 Task: Add an event with the title Third Training Session: Team Collaboration, date ''2023/11/12'', time 14:00and add a description: The PIP Discussion will be conducted in a respectful and confidential manner, ensuring that the employee feels heard and valued. The ultimate goal is to create a supportive environment that encourages growth, self-improvement, and the attainment of desired performance levels.Mark the tasks as Completed , logged in from the account softage.4@softage.netand send the event invitation to softage.7@softage.net and softage.8@softage.net. Set a reminder for the event Weekly on Sunday
Action: Mouse moved to (92, 125)
Screenshot: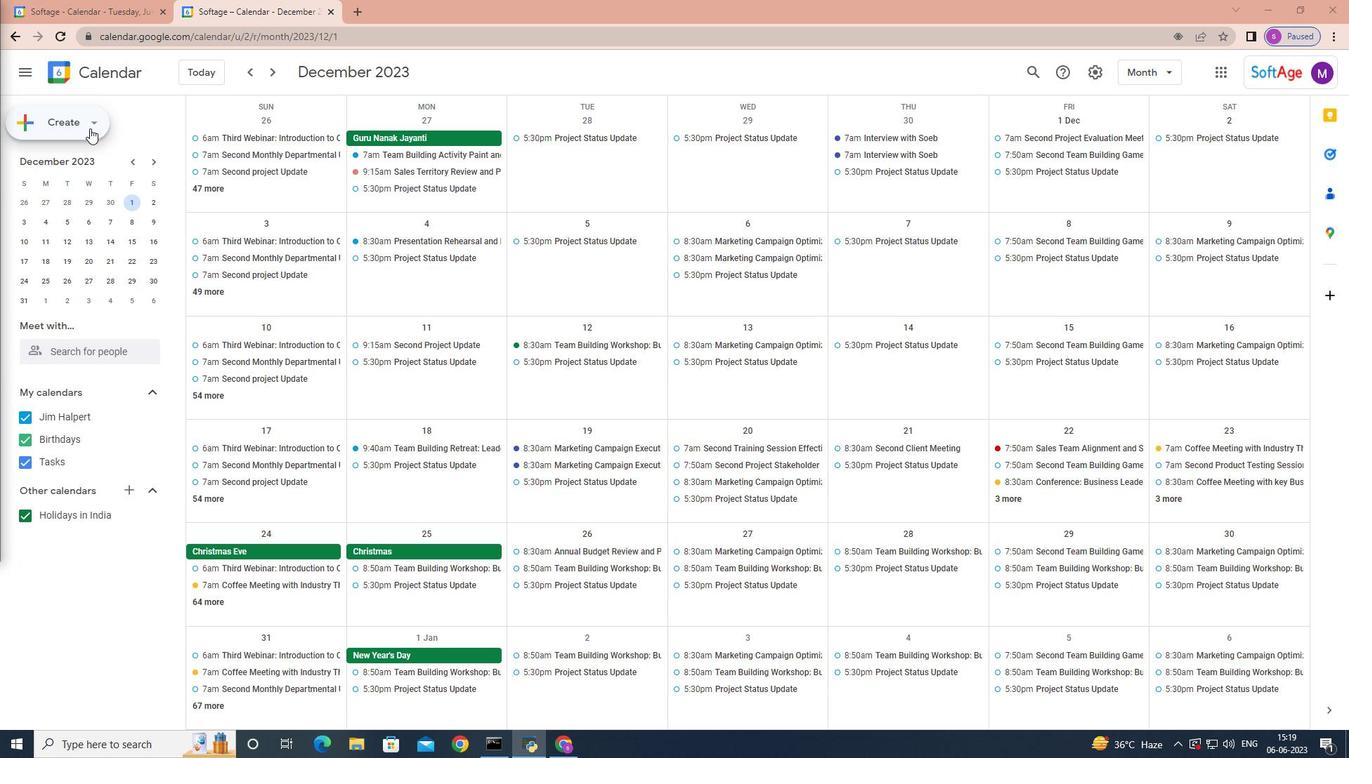 
Action: Mouse pressed left at (92, 125)
Screenshot: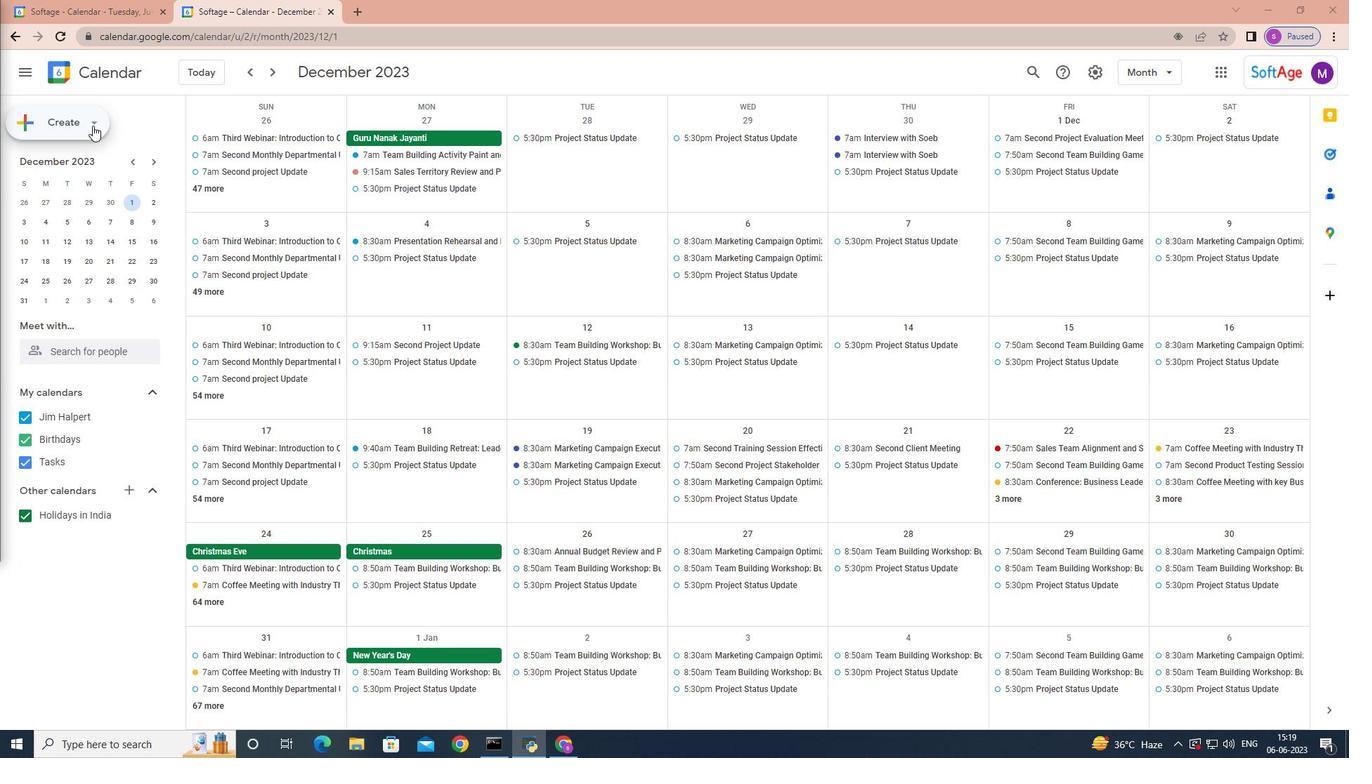 
Action: Mouse moved to (94, 155)
Screenshot: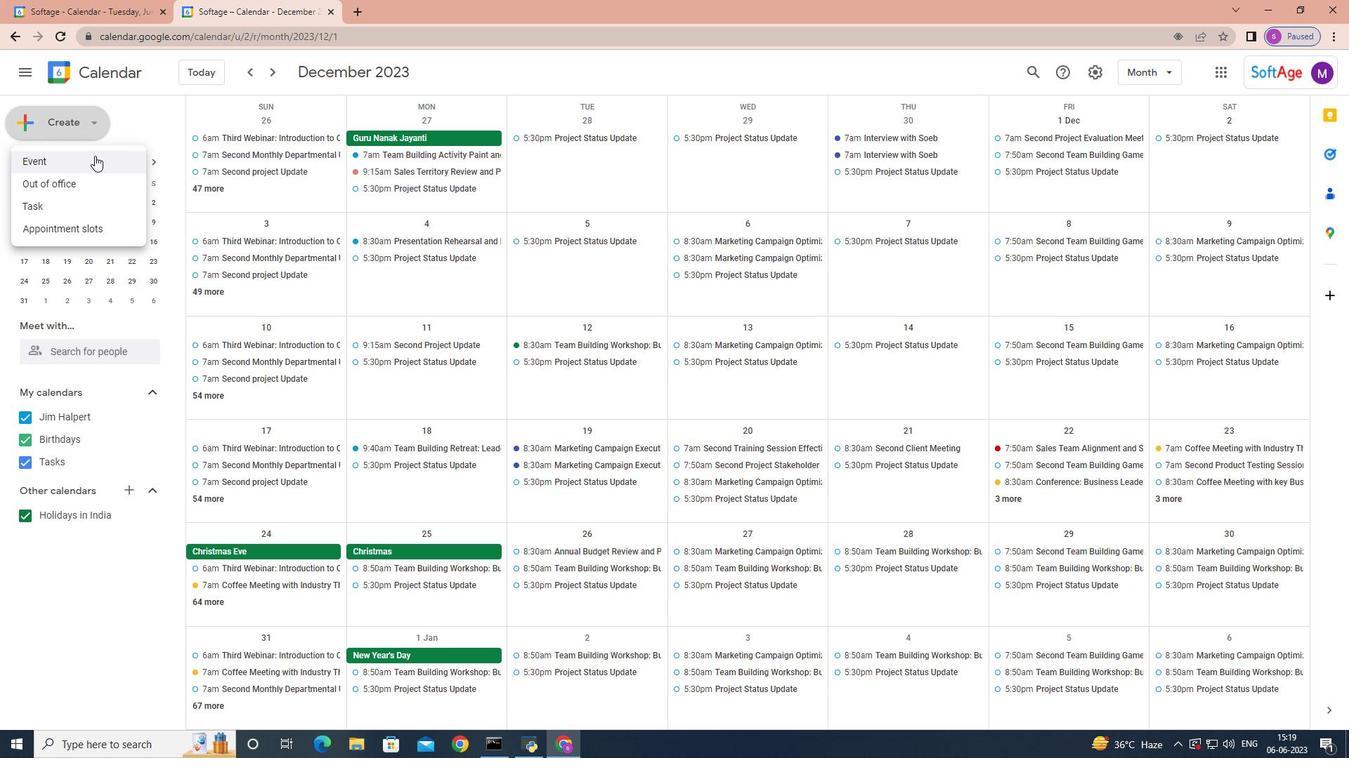 
Action: Mouse pressed left at (94, 155)
Screenshot: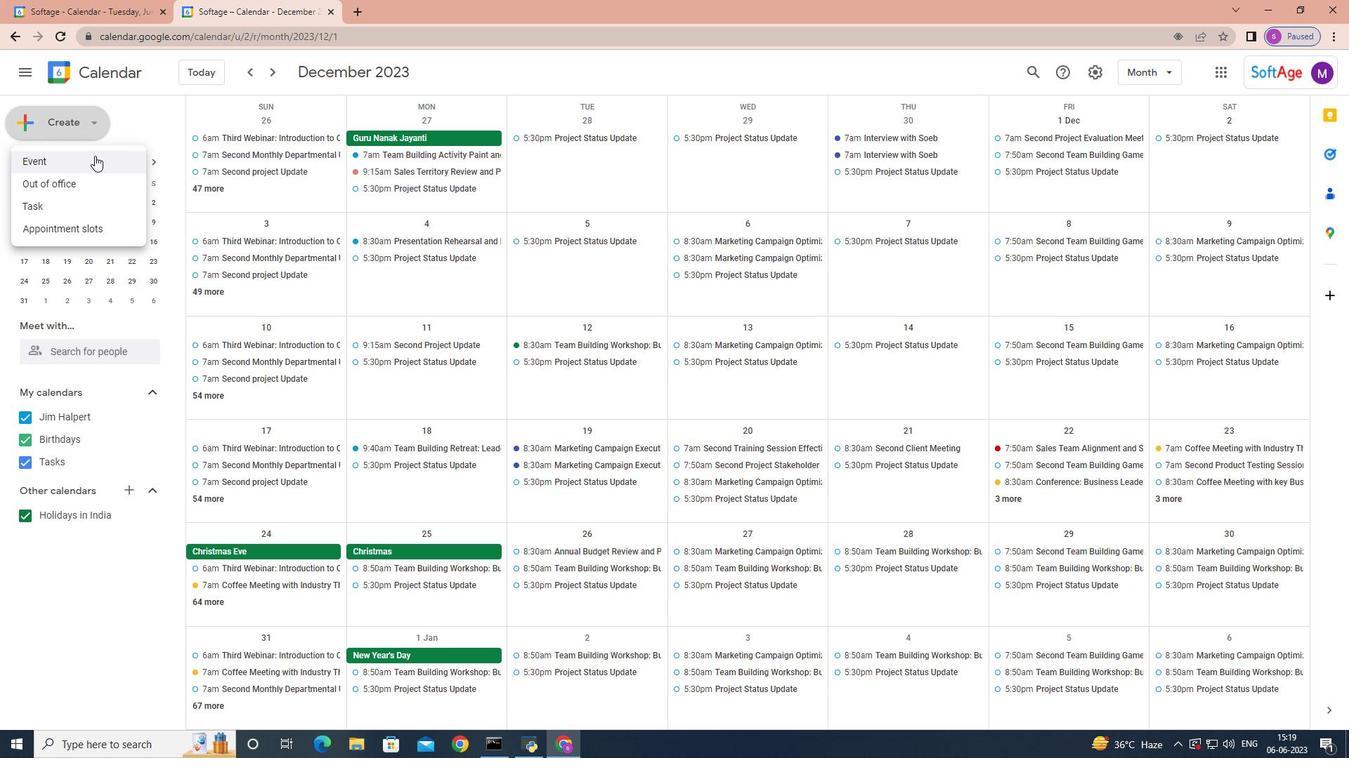 
Action: Mouse moved to (864, 474)
Screenshot: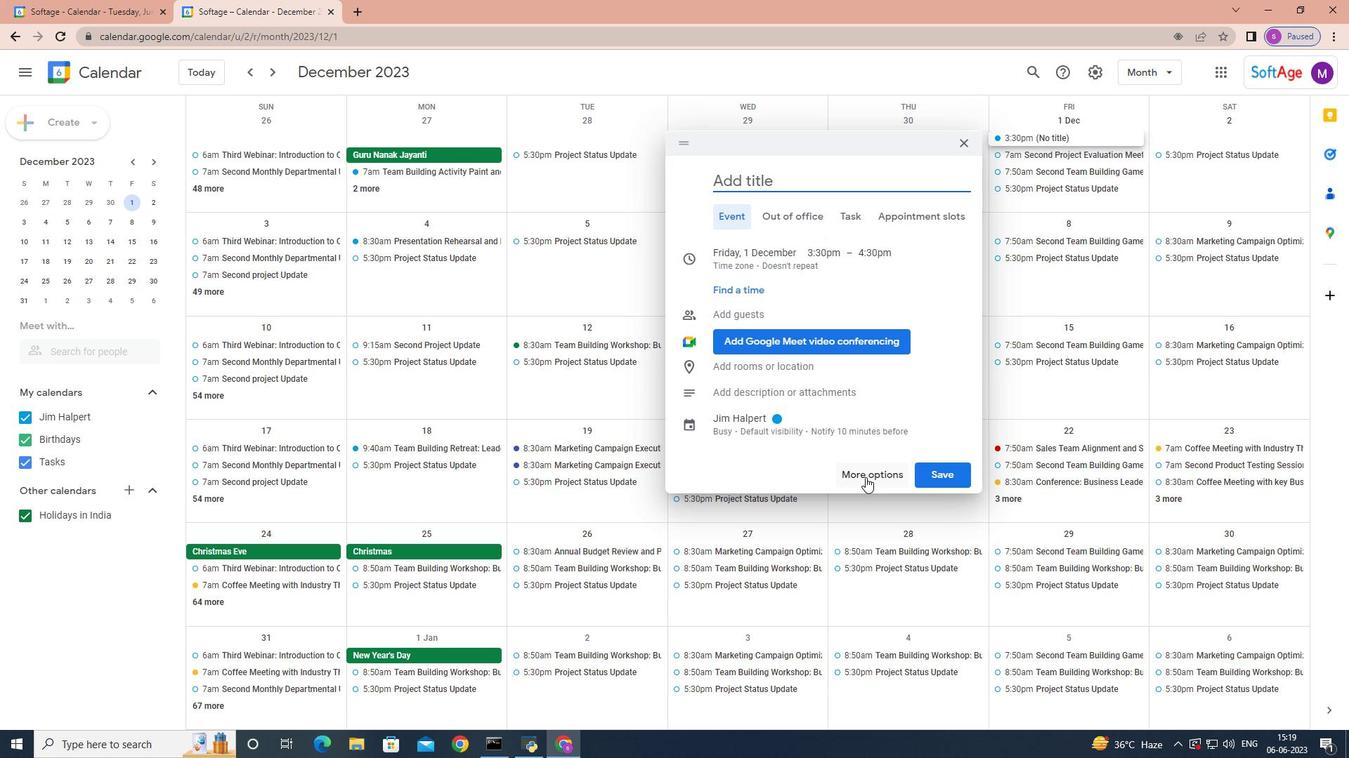 
Action: Mouse pressed left at (864, 474)
Screenshot: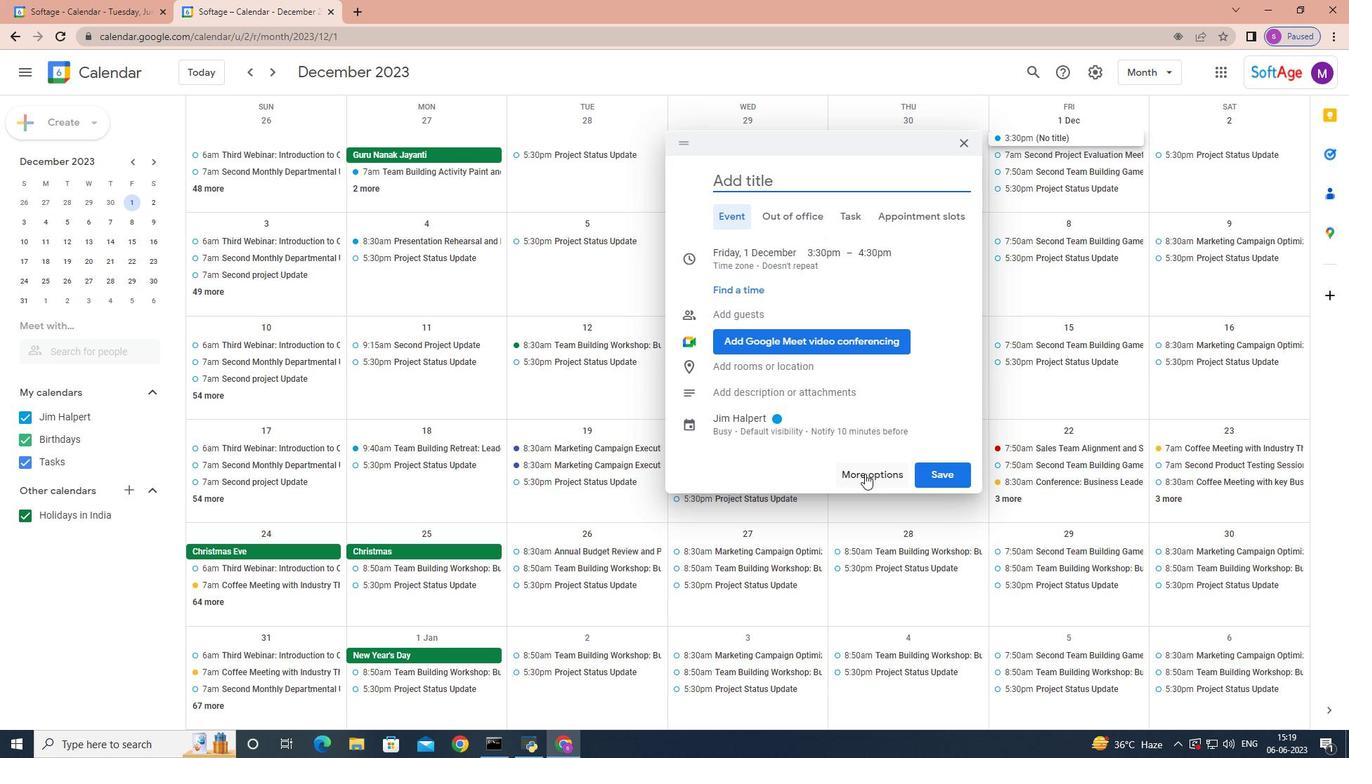 
Action: Mouse moved to (771, 446)
Screenshot: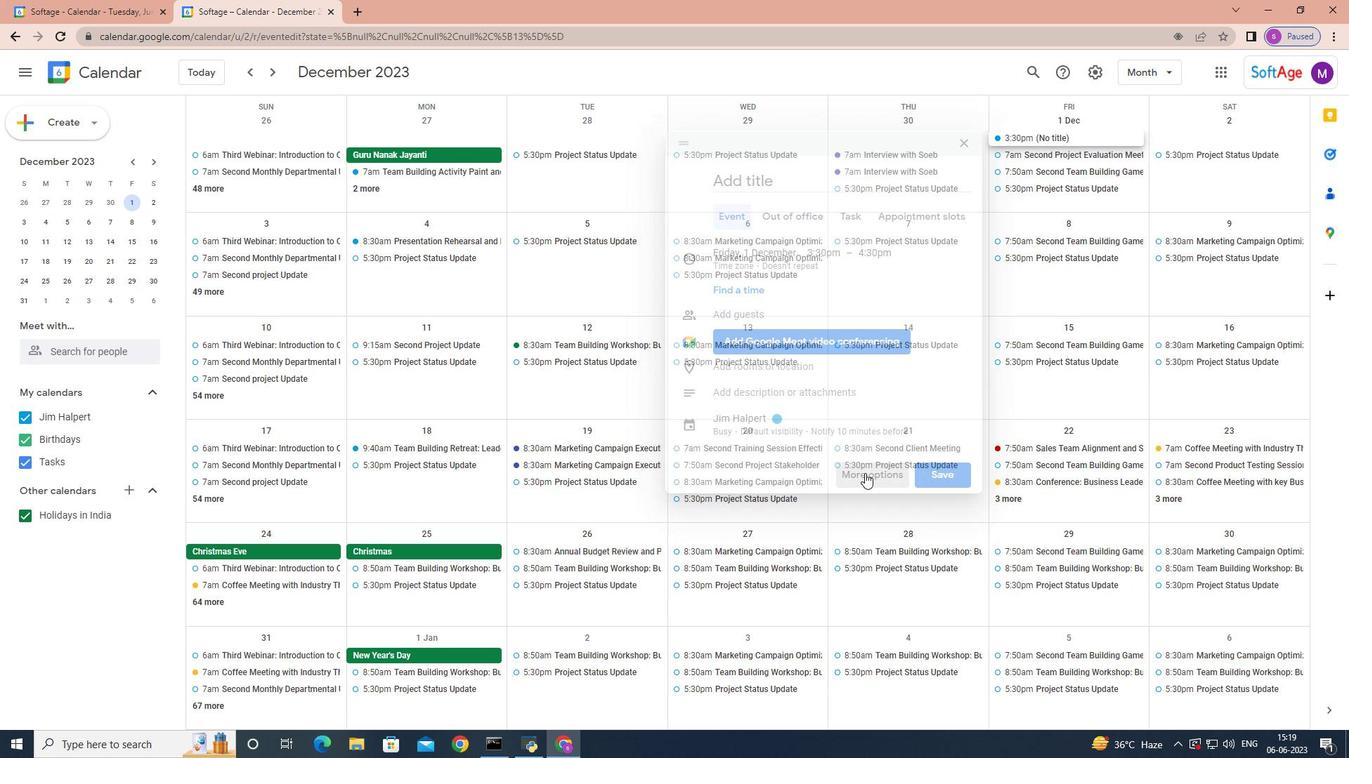 
Action: Key pressed <Key.shift>Third<Key.space><Key.shift>Training<Key.space><Key.shift>Session<Key.shift><Key.shift><Key.shift><Key.shift><Key.shift><Key.shift><Key.shift><Key.shift><Key.shift>:<Key.space><Key.shift>Team<Key.space><Key.shift>Collaboration
Screenshot: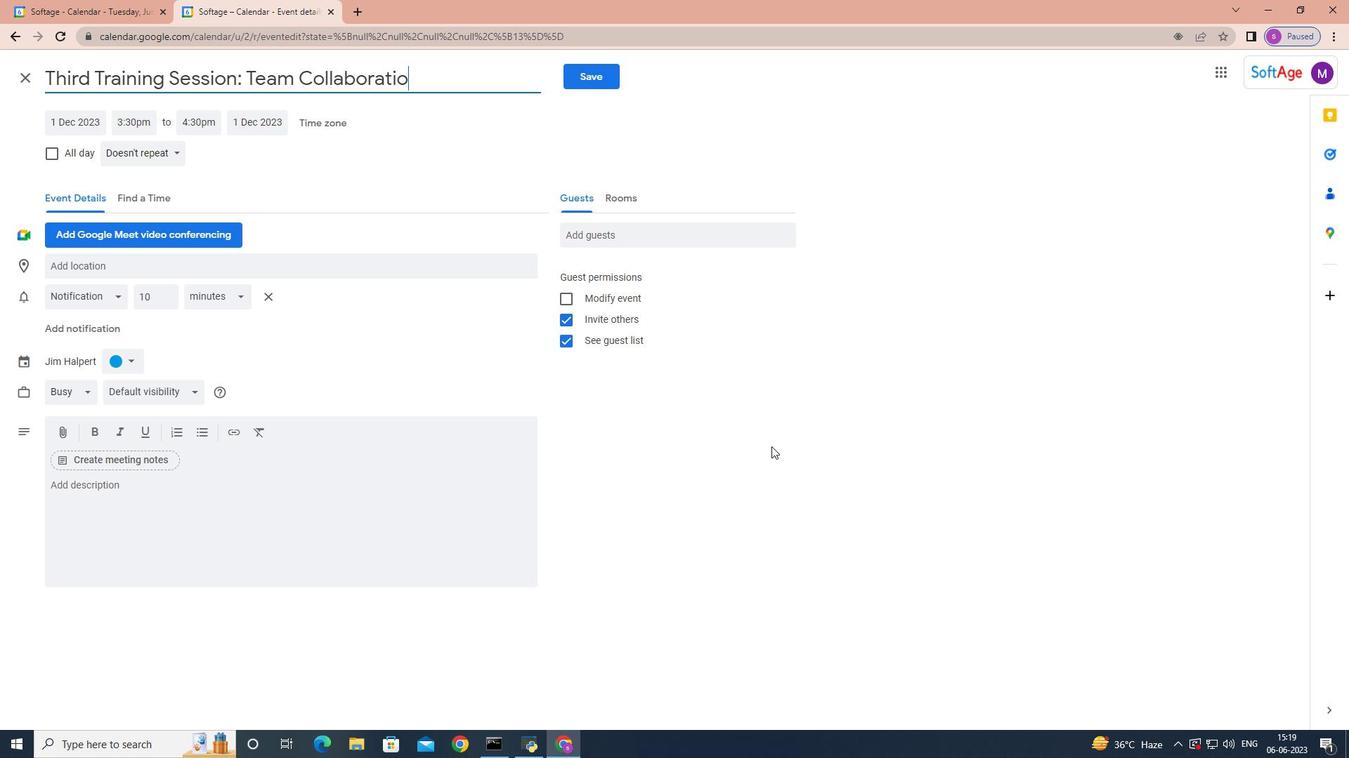 
Action: Mouse moved to (65, 127)
Screenshot: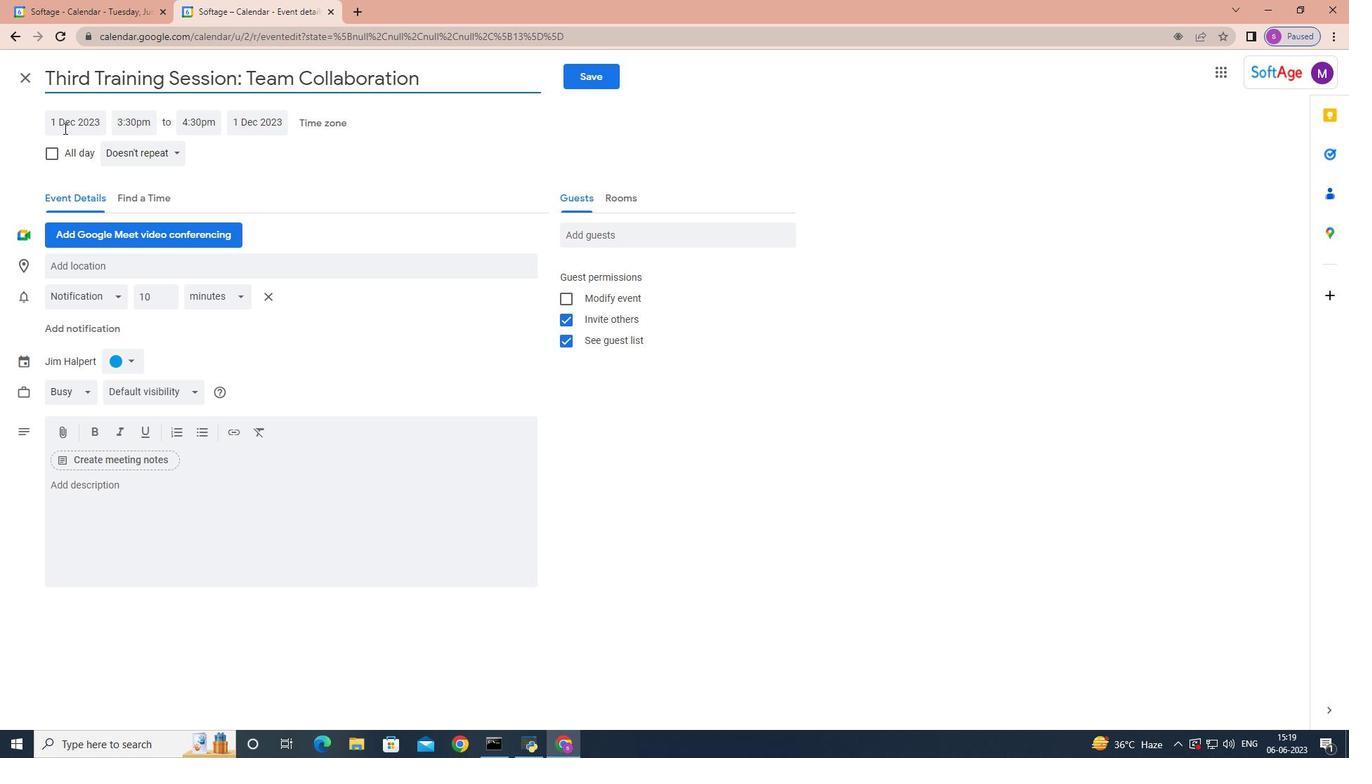
Action: Mouse pressed left at (65, 127)
Screenshot: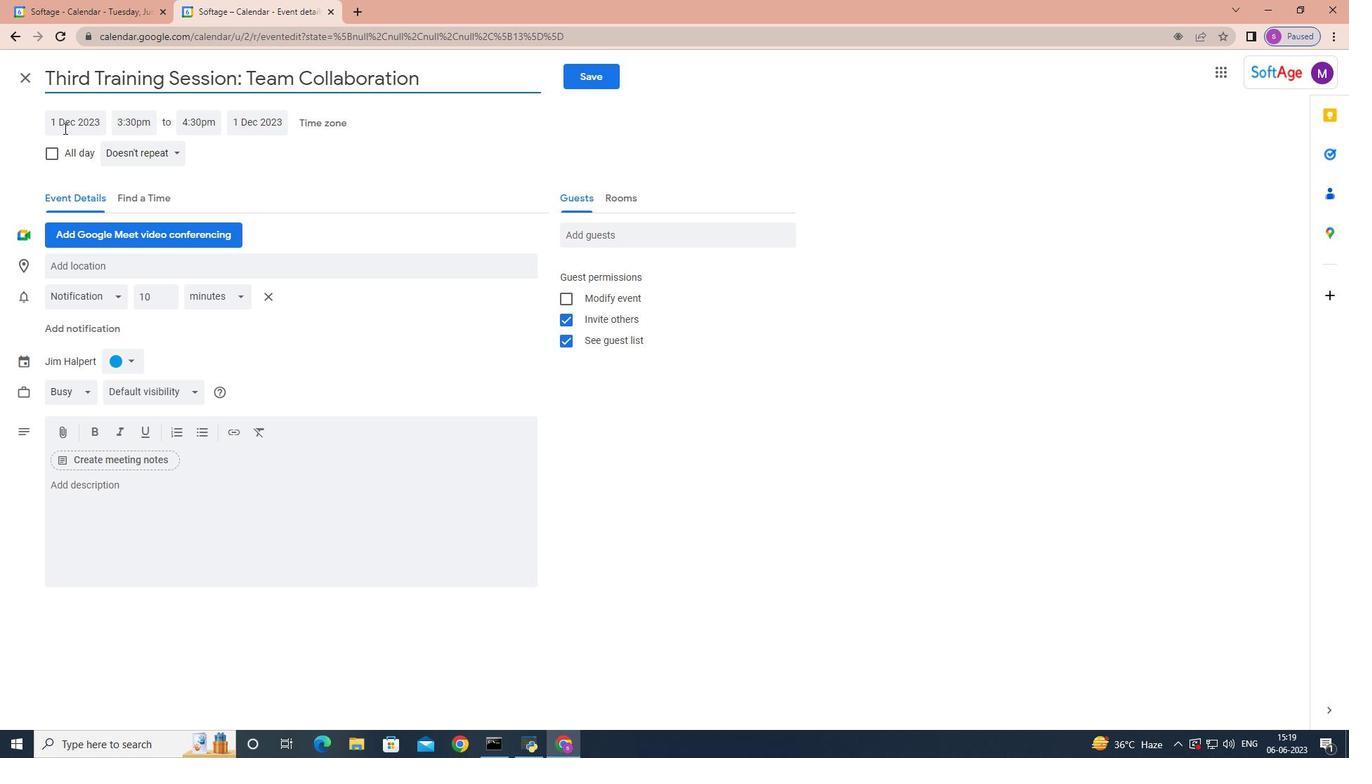 
Action: Mouse moved to (203, 151)
Screenshot: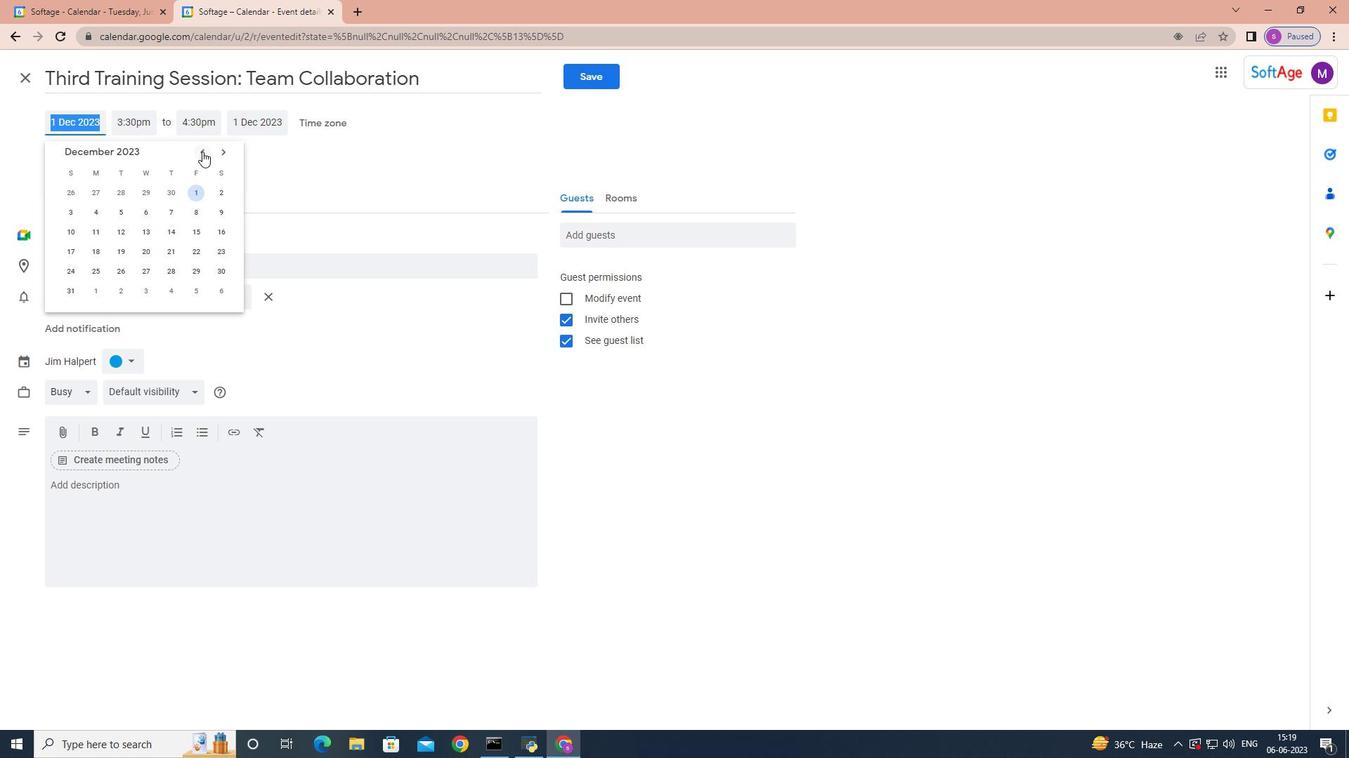 
Action: Mouse pressed left at (203, 151)
Screenshot: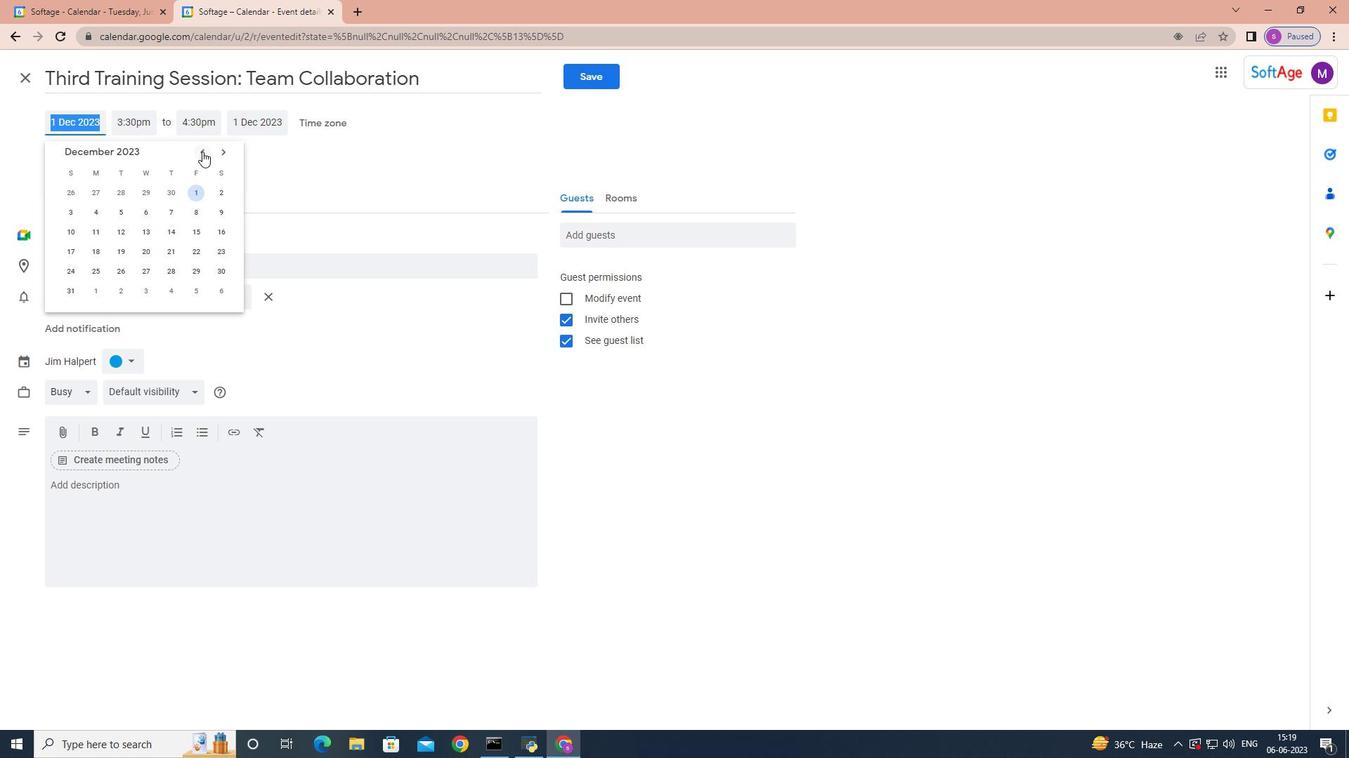
Action: Mouse moved to (73, 231)
Screenshot: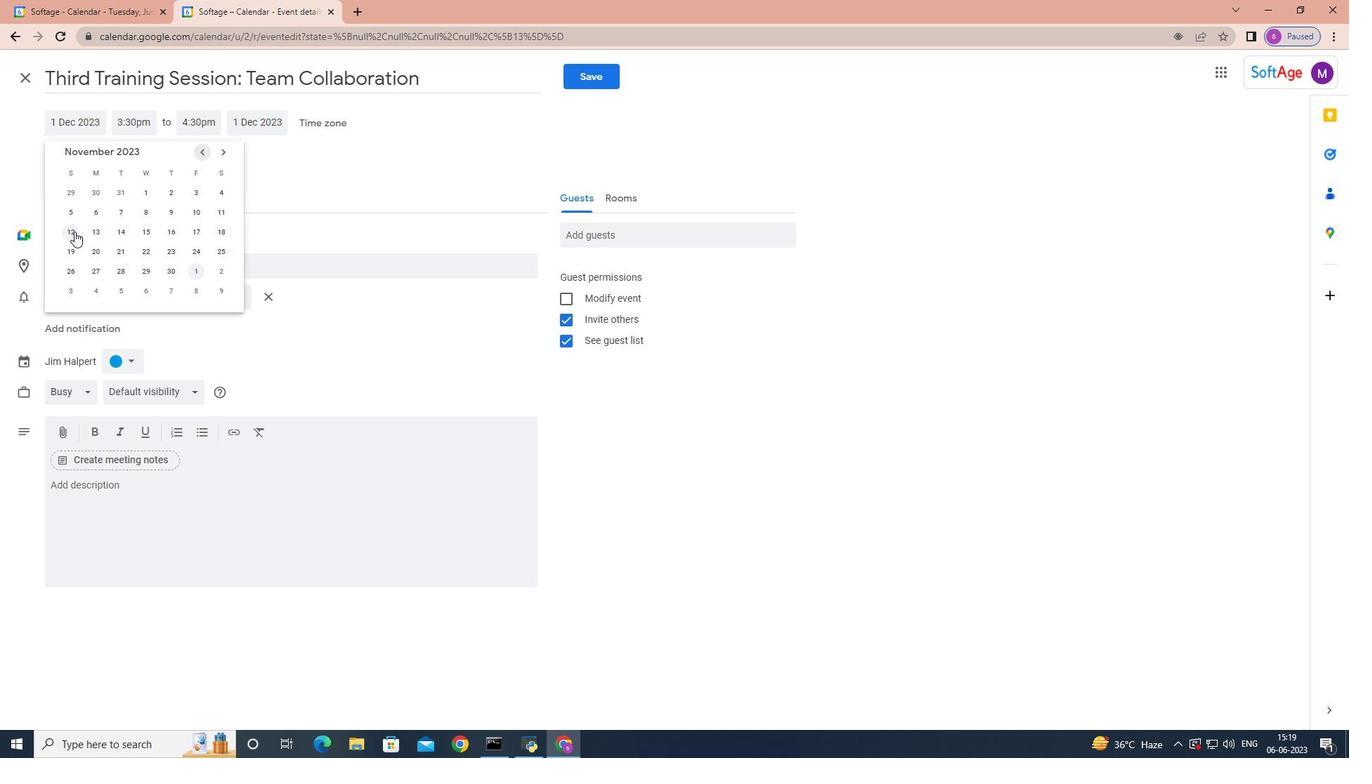
Action: Mouse pressed left at (73, 231)
Screenshot: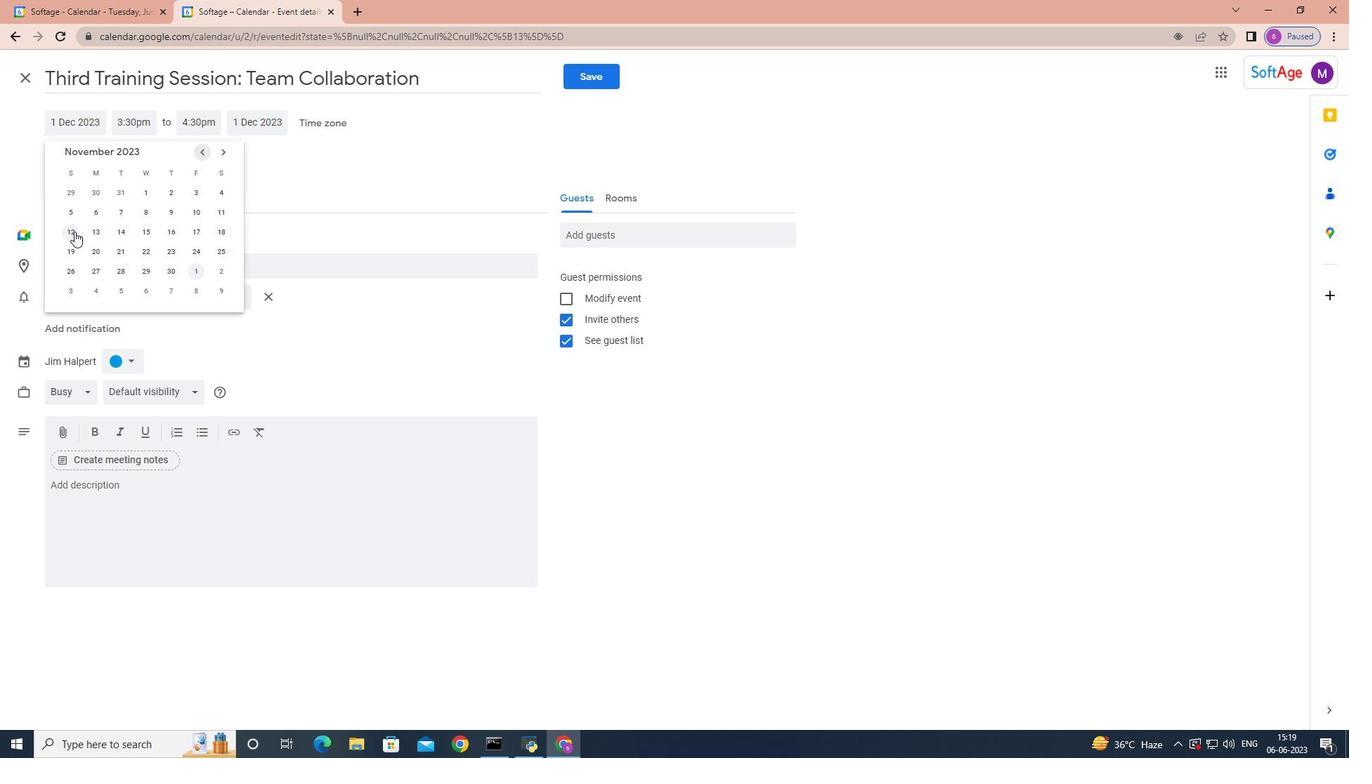 
Action: Mouse moved to (141, 125)
Screenshot: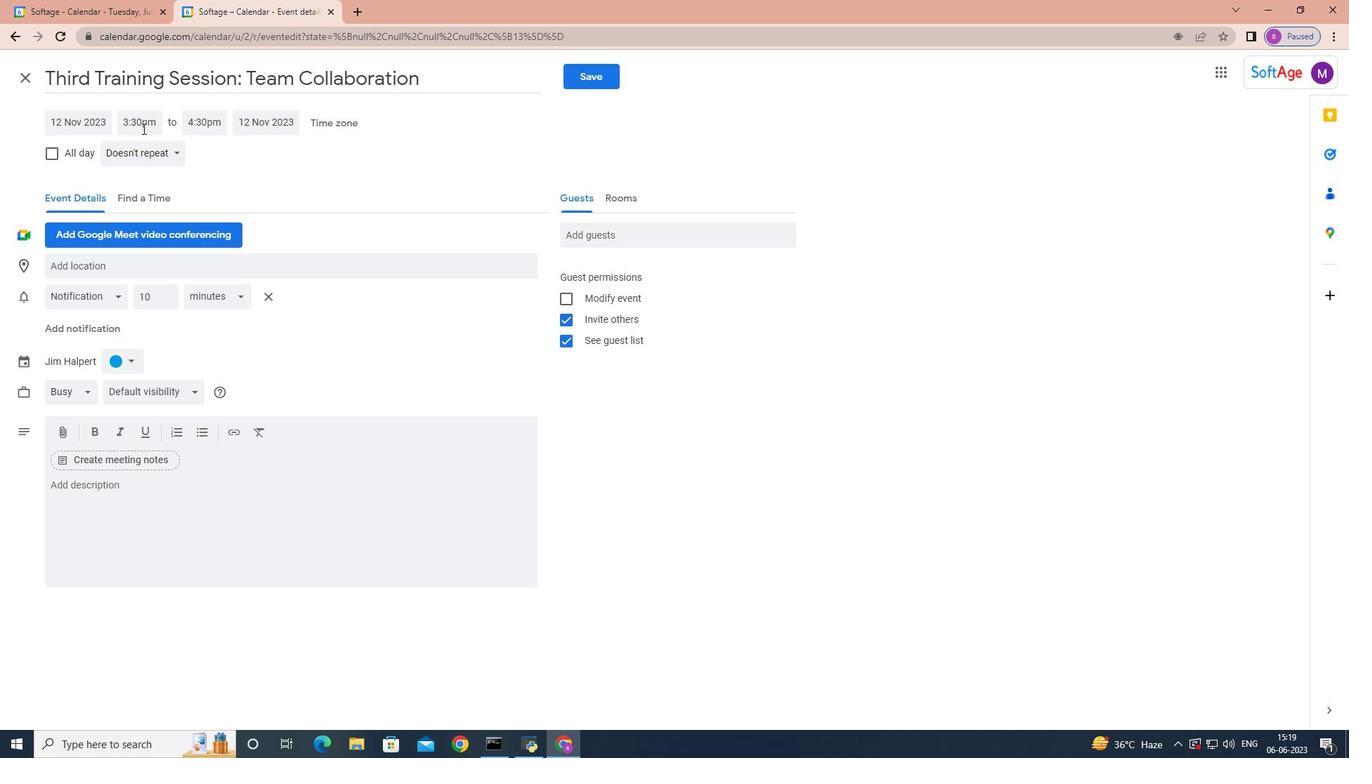 
Action: Mouse pressed left at (141, 125)
Screenshot: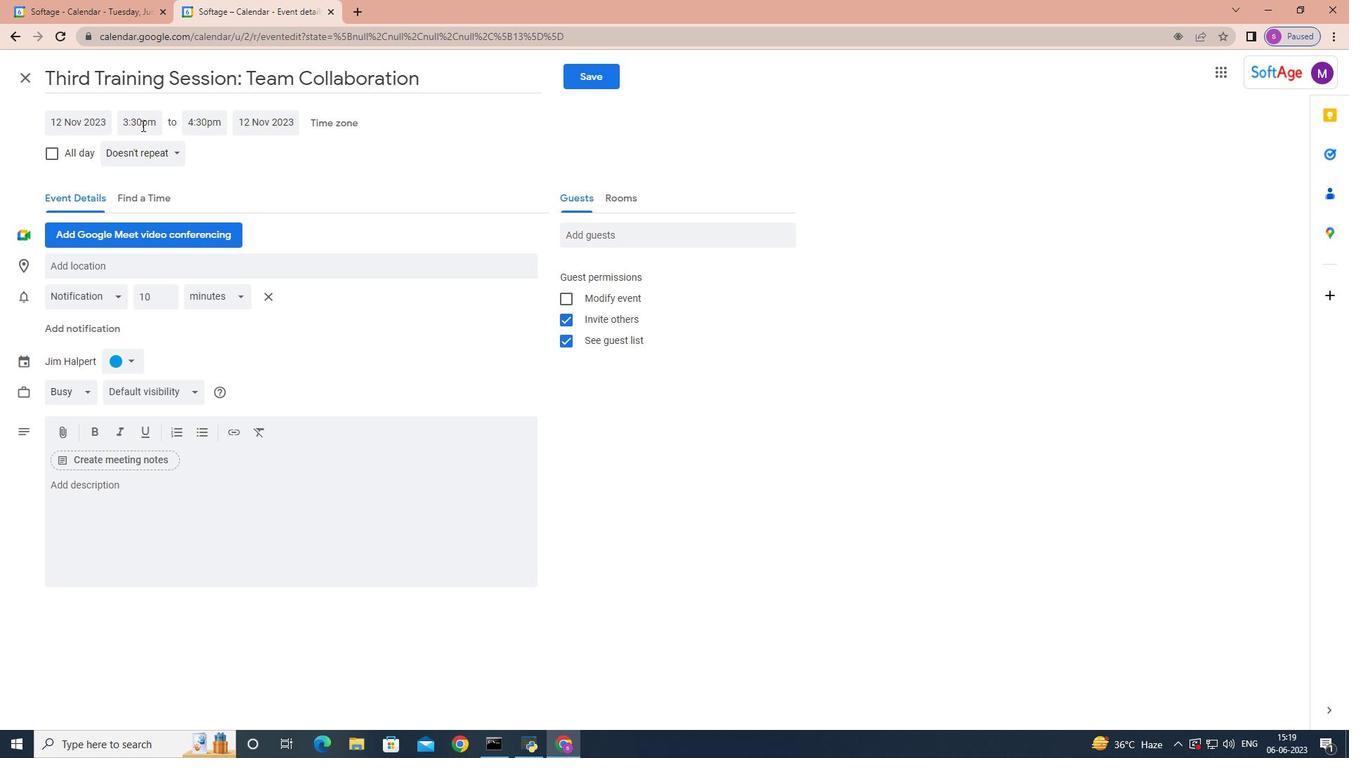 
Action: Mouse moved to (172, 203)
Screenshot: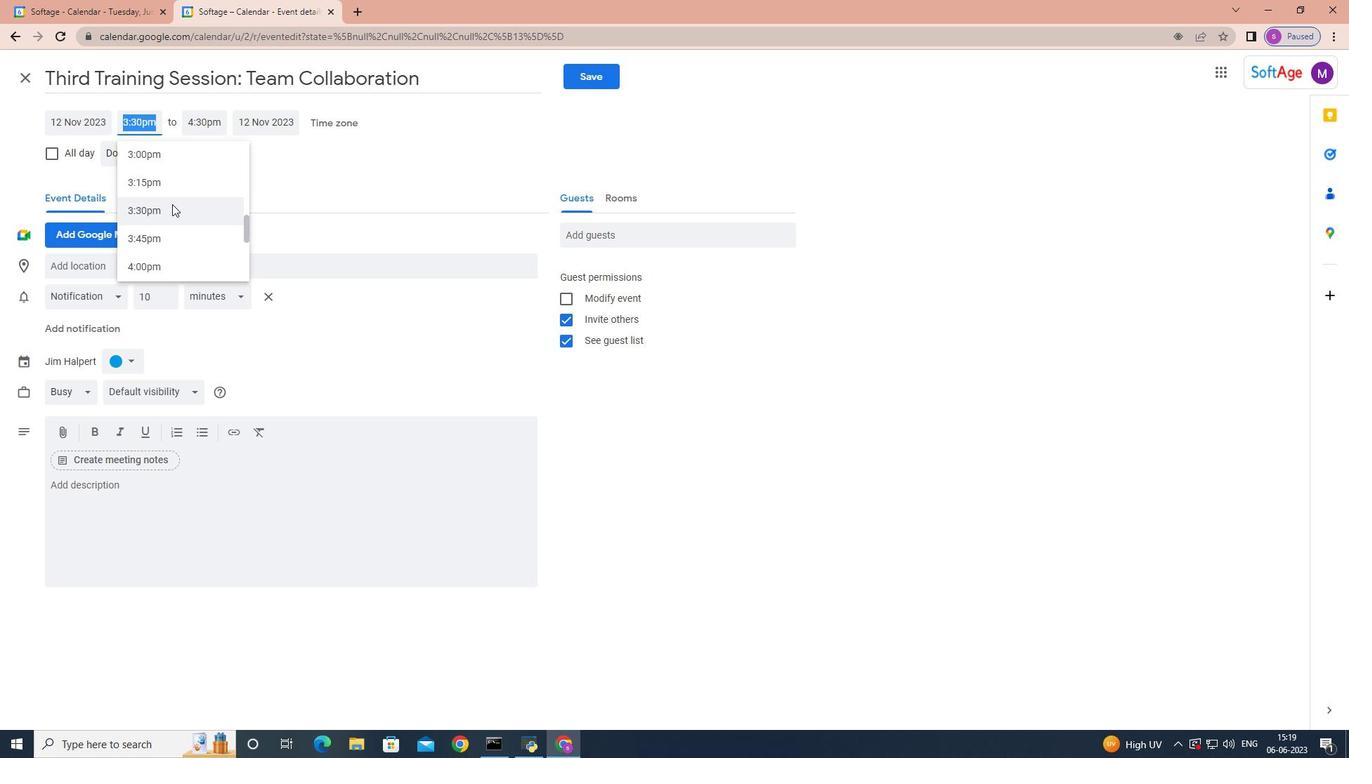 
Action: Mouse scrolled (172, 204) with delta (0, 0)
Screenshot: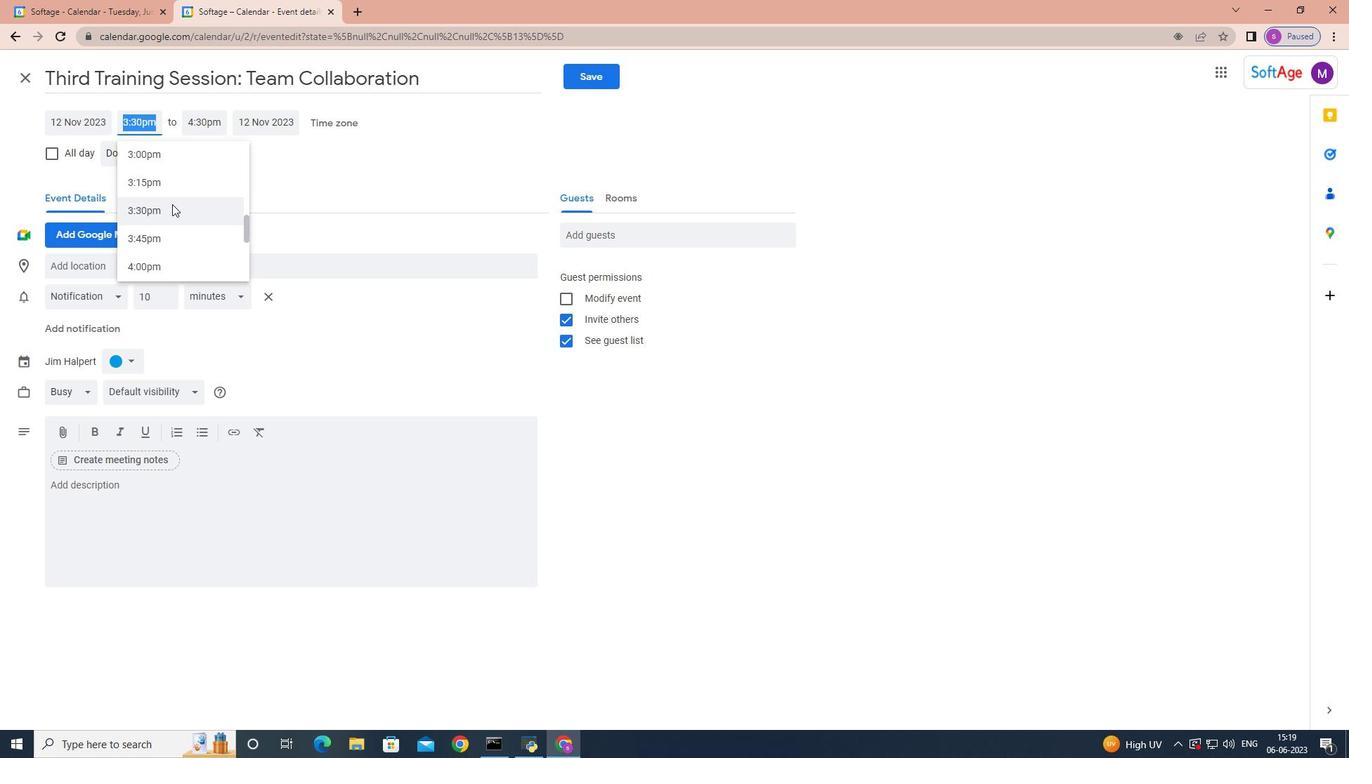 
Action: Mouse moved to (172, 207)
Screenshot: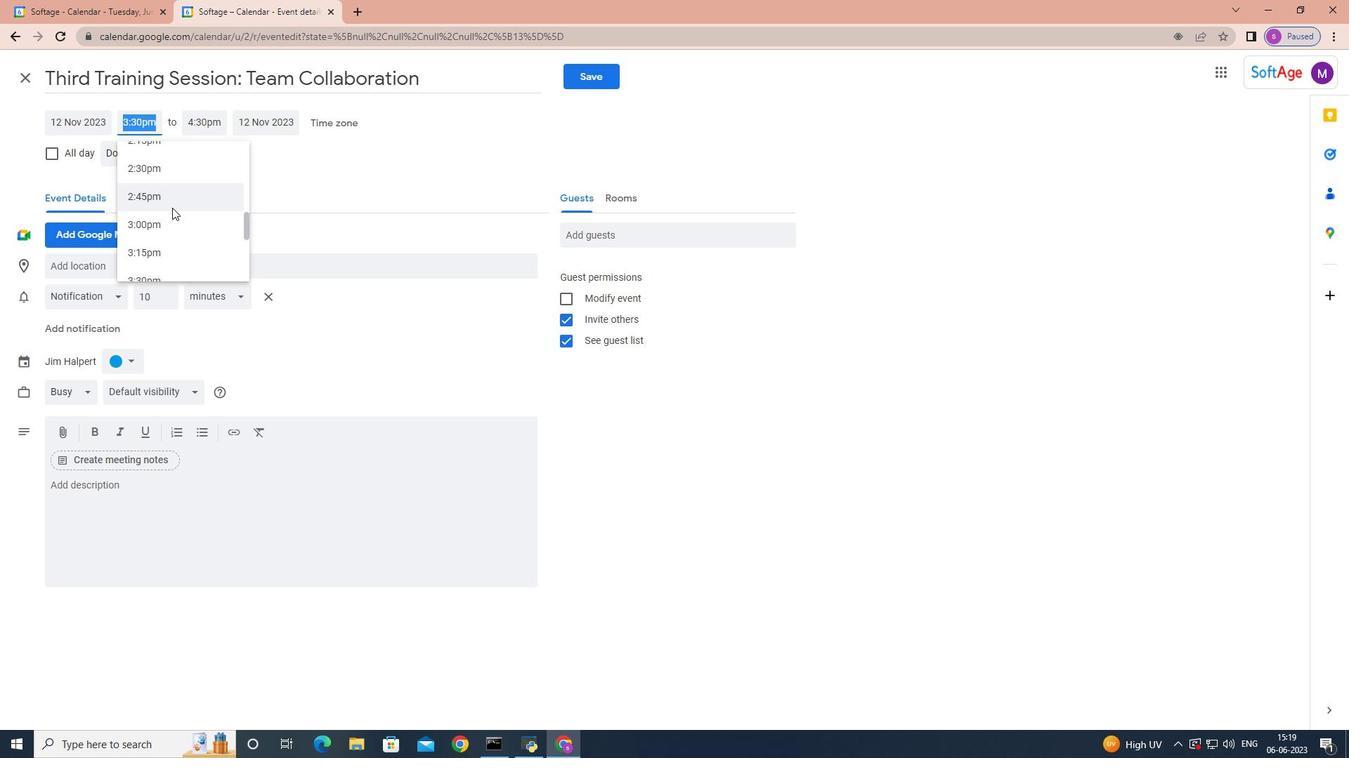 
Action: Mouse scrolled (172, 208) with delta (0, 0)
Screenshot: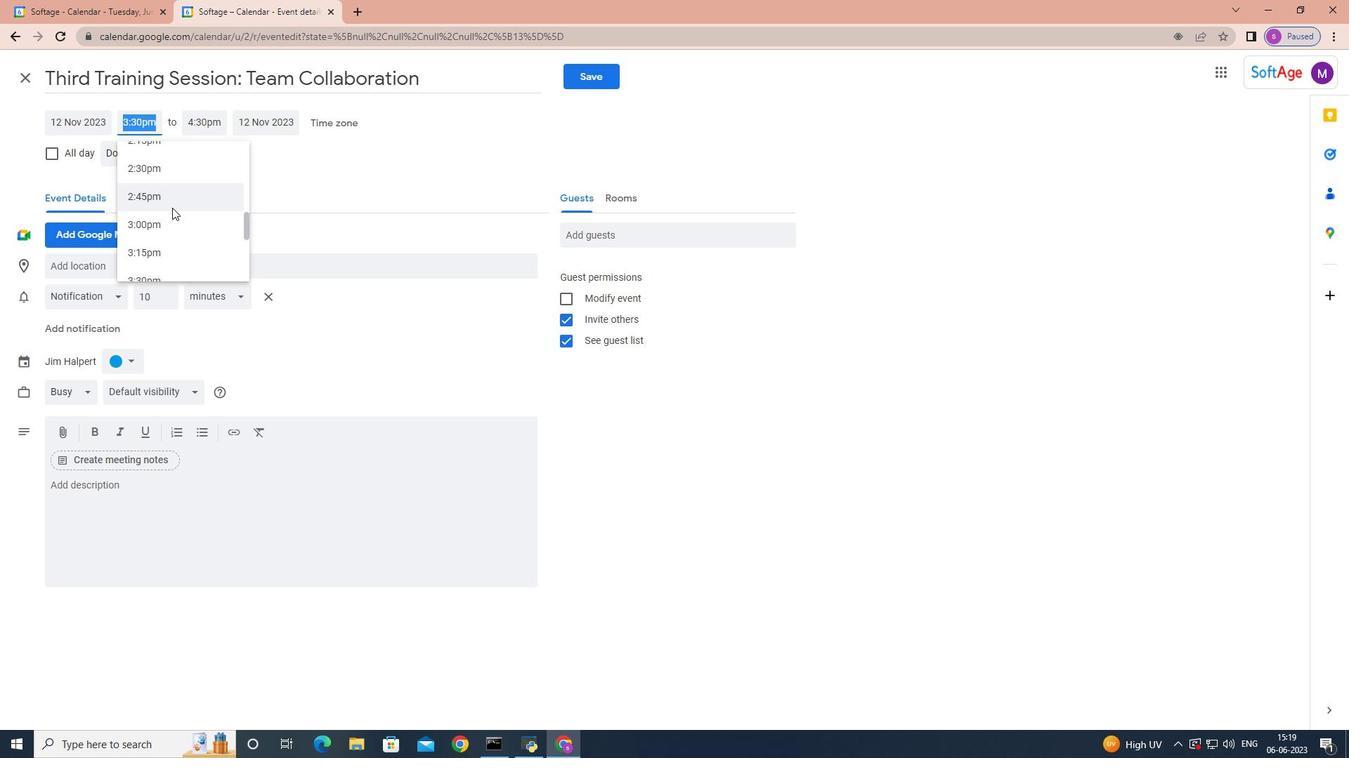 
Action: Mouse moved to (158, 184)
Screenshot: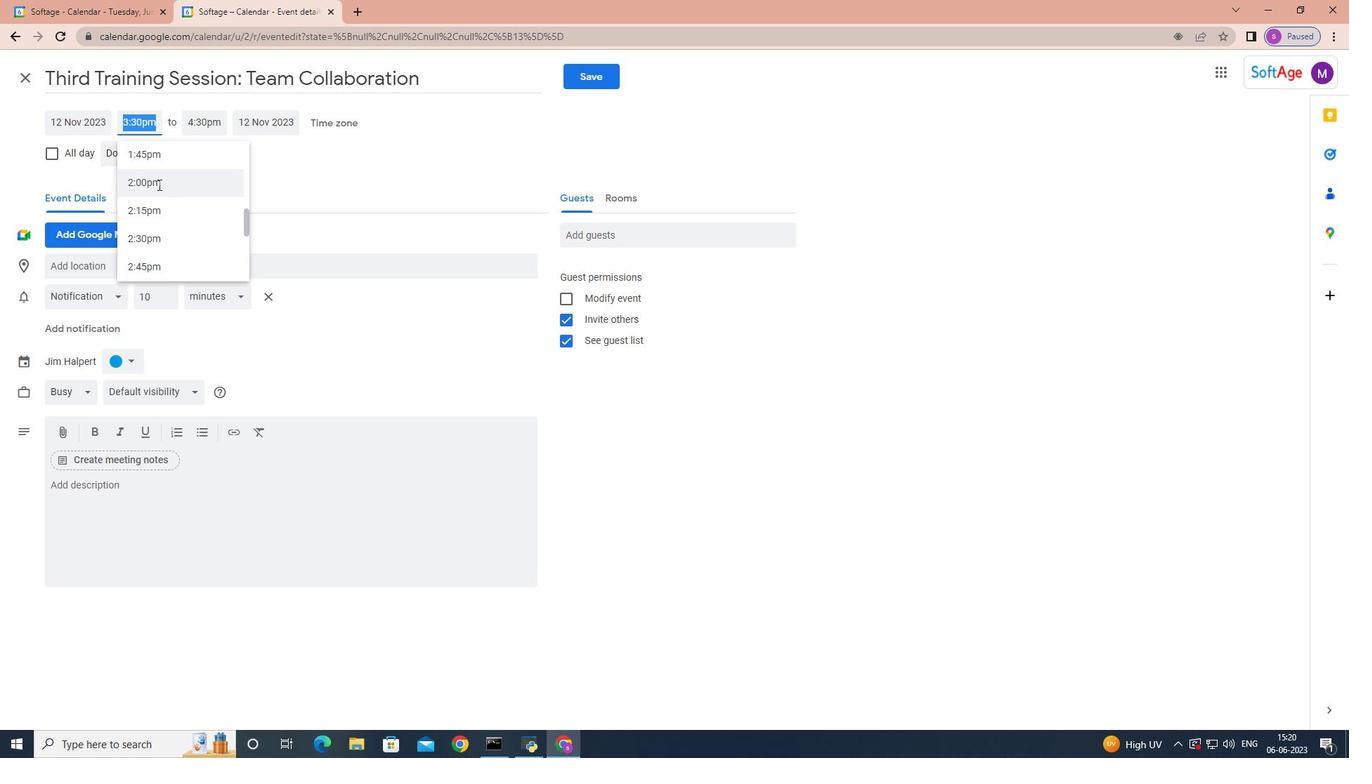 
Action: Mouse pressed left at (158, 184)
Screenshot: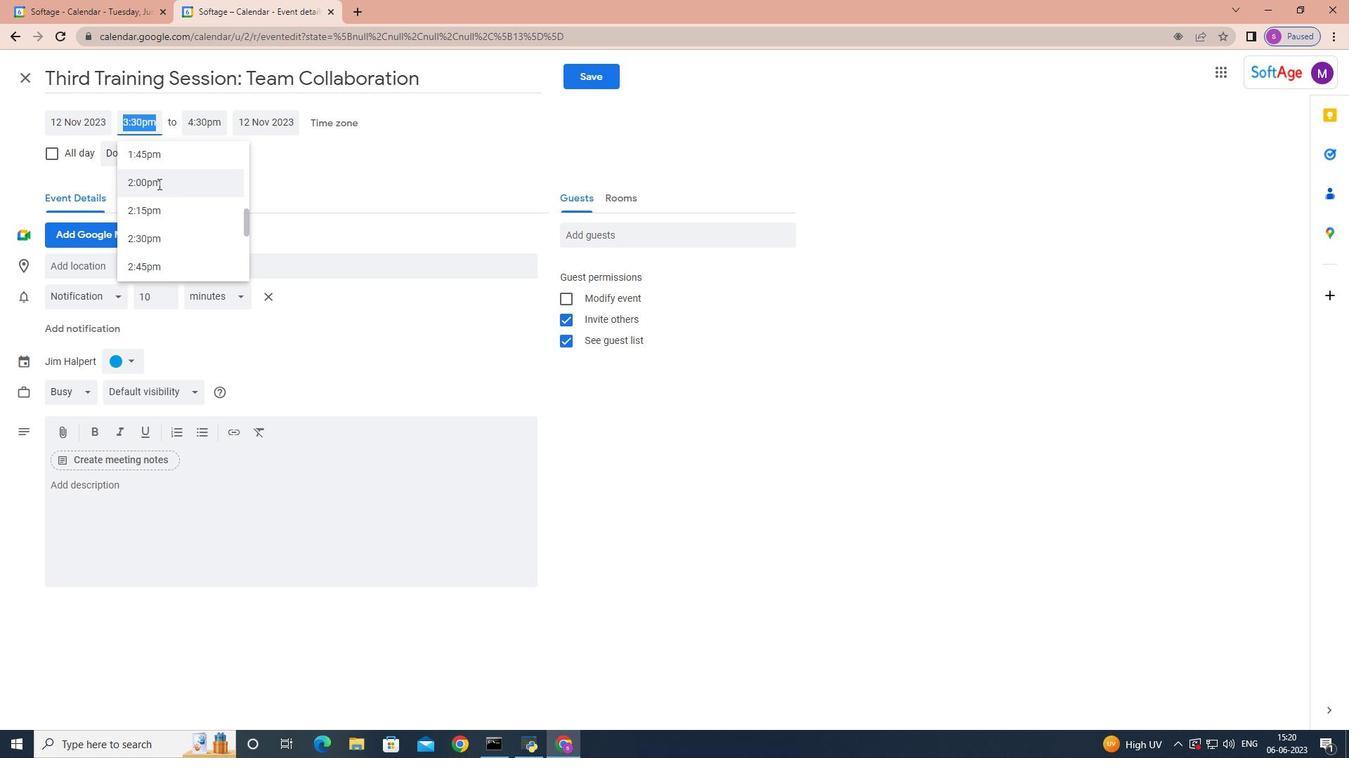 
Action: Mouse moved to (106, 495)
Screenshot: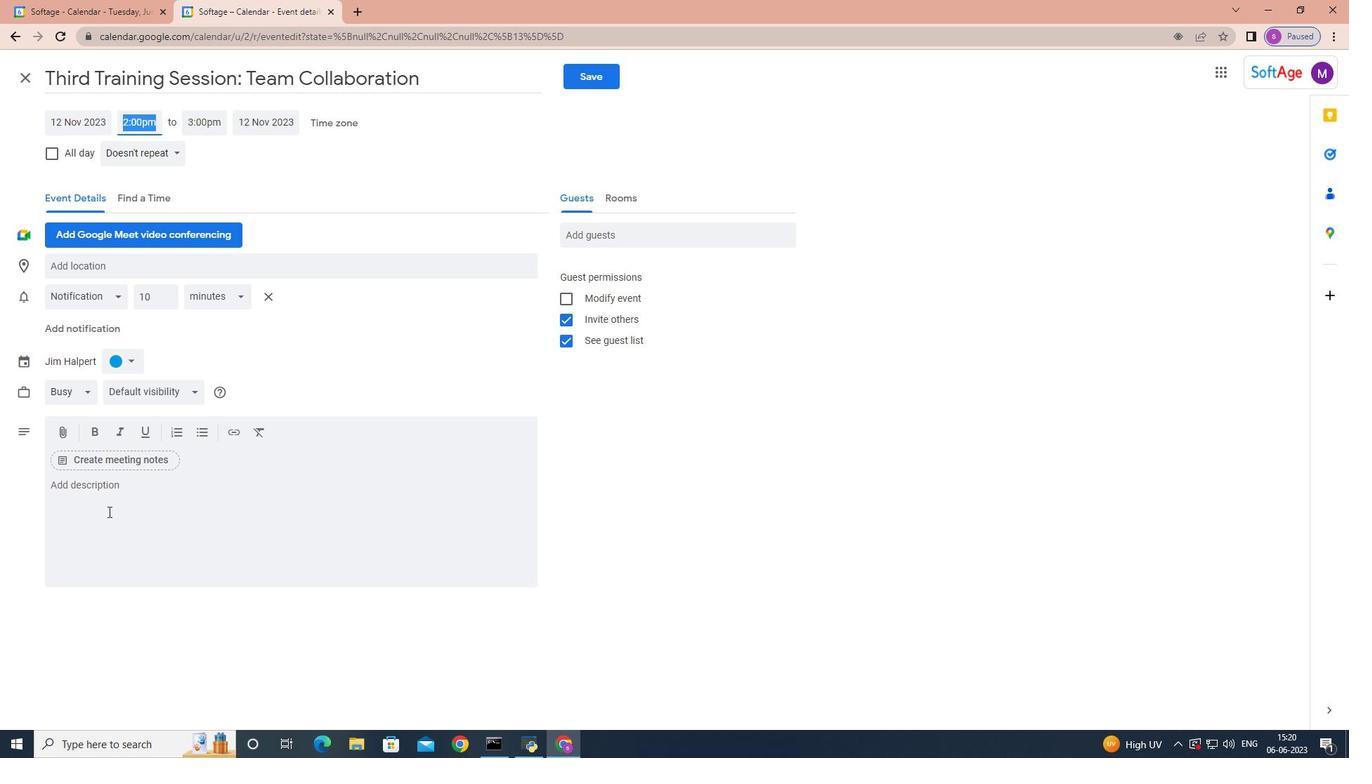
Action: Mouse pressed left at (106, 495)
Screenshot: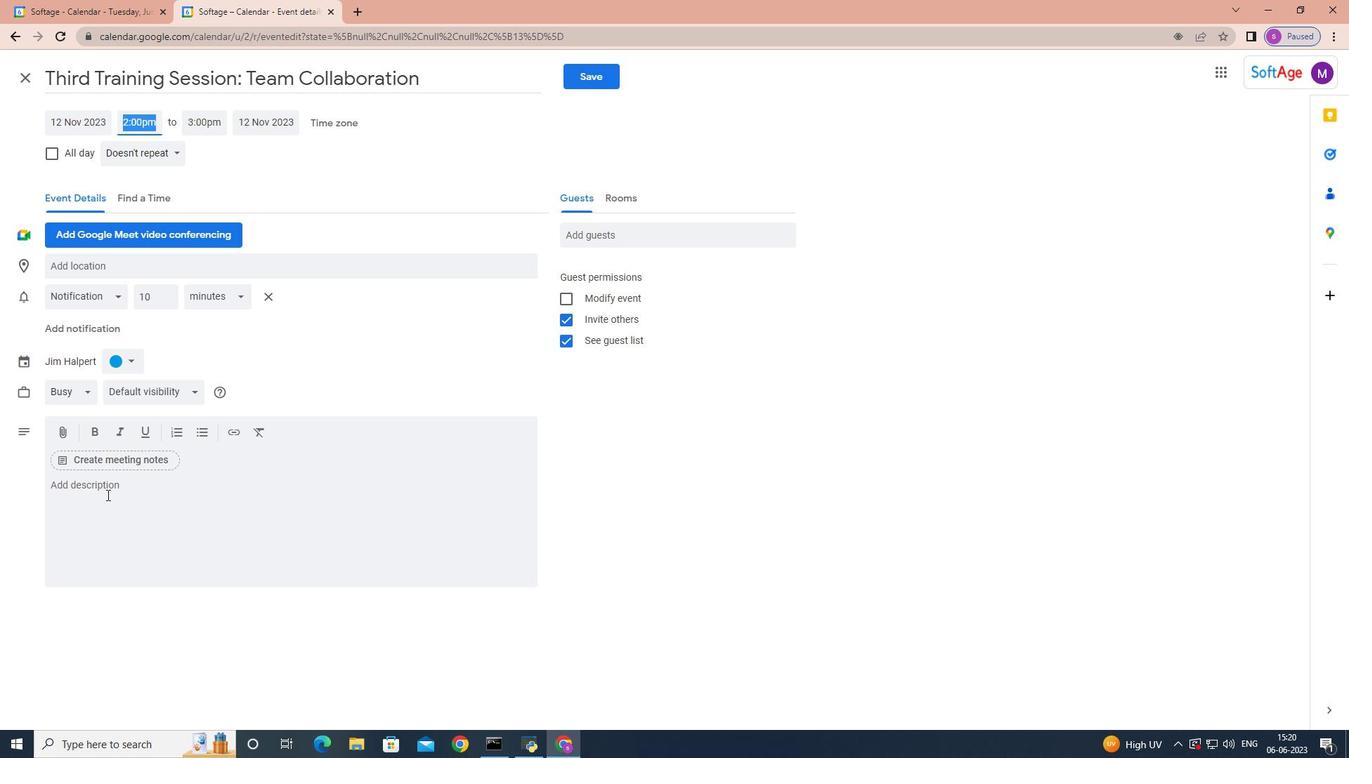 
Action: Key pressed <Key.shift>the<Key.space><Key.shift>PIP<Key.space><Key.shift>Discussion<Key.space>will<Key.space>be<Key.space>condusted<Key.space><Key.backspace><Key.backspace><Key.backspace><Key.backspace><Key.backspace>cted<Key.space>in<Key.space>a<Key.space>respectful<Key.space>and<Key.space>confidential<Key.space>manner,<Key.space>ensuring<Key.space>that<Key.space>the<Key.space>employee<Key.space>feels<Key.space>heard<Key.space>and<Key.space>valued<Key.space>the<Key.space>ultimate<Key.space>goals<Key.space>is<Key.space>to<Key.space>crear<Key.backspace>te<Key.space>a<Key.space>supportive<Key.space>enviri<Key.backspace>onment<Key.space>that<Key.space>encourages<Key.space>growth<Key.space>self-<Key.space>improvement<Key.space><Key.backspace>,<Key.space>and<Key.space>the<Key.space>attainment<Key.space>of<Key.space>desired<Key.space>[<Key.backspace>performance<Key.space>levels.
Screenshot: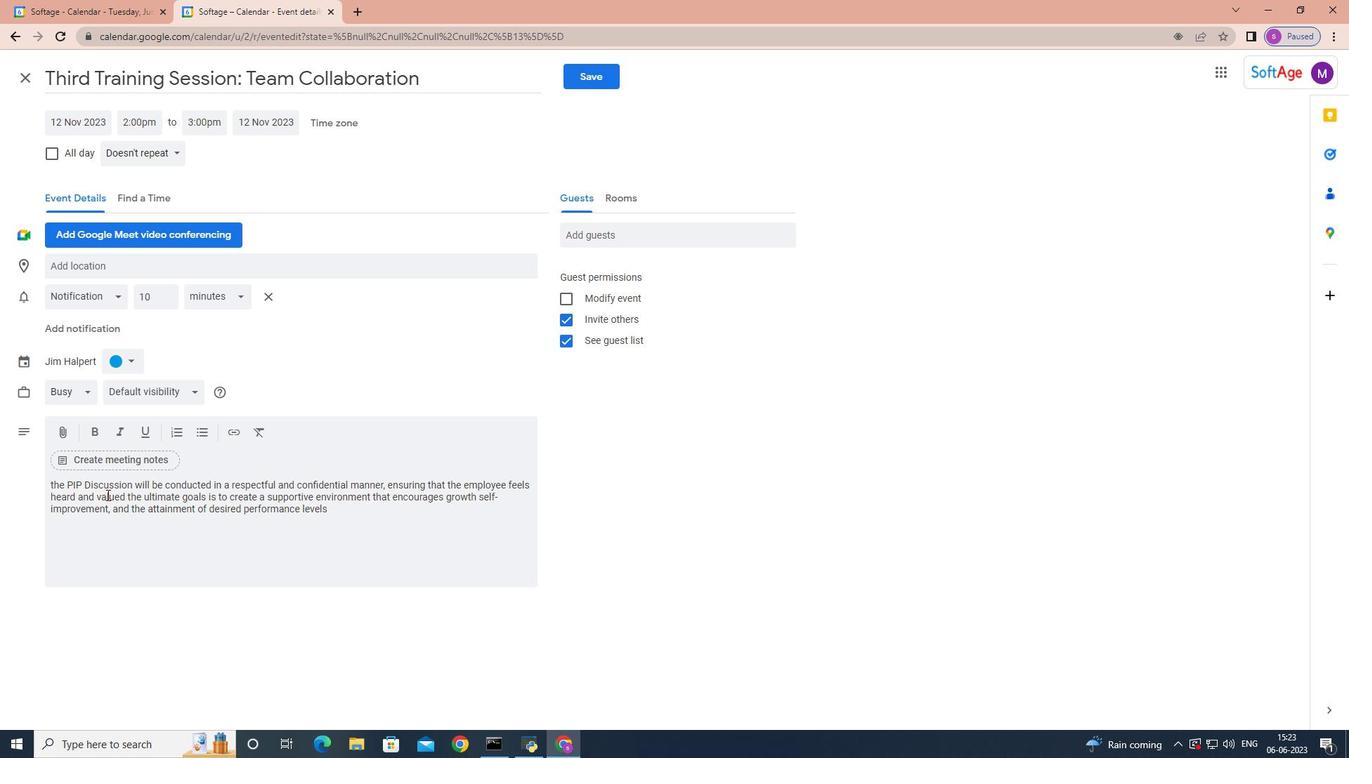 
Action: Mouse moved to (582, 232)
Screenshot: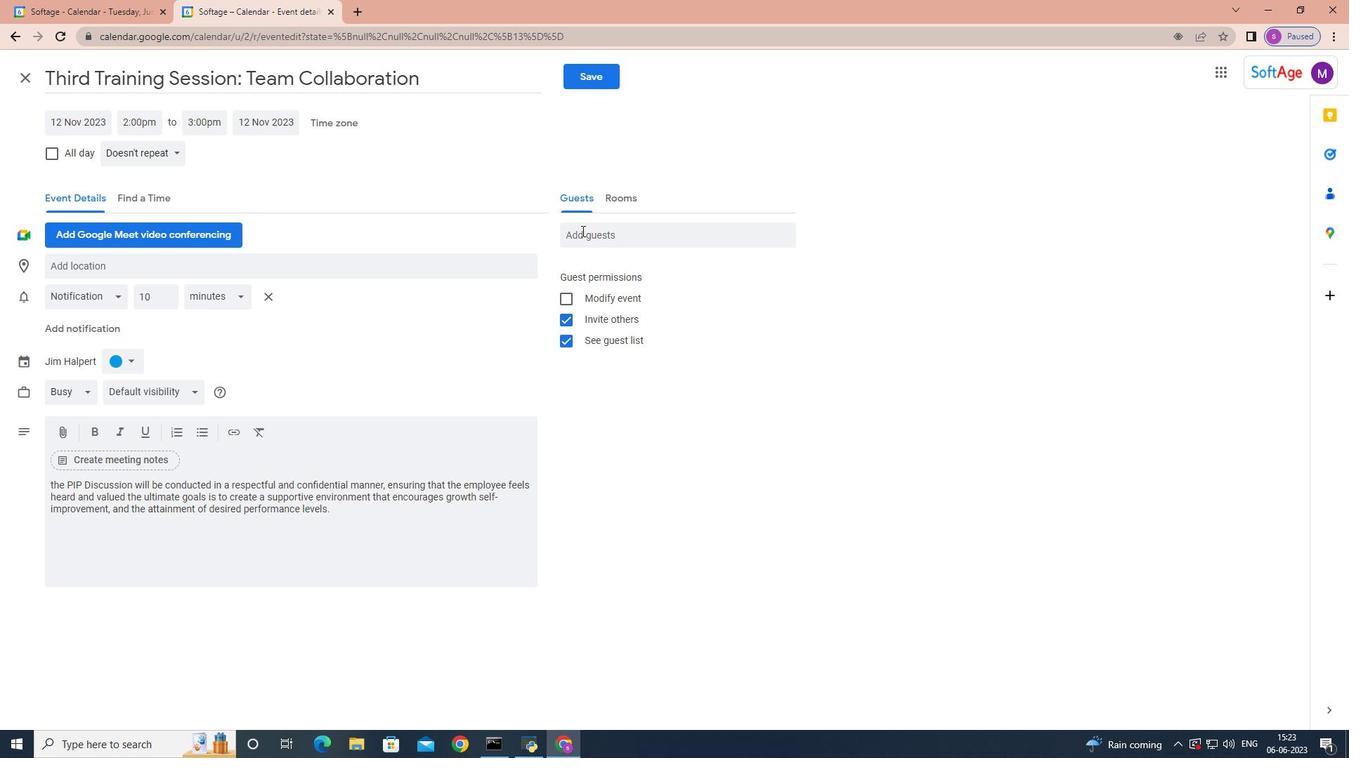 
Action: Mouse pressed left at (582, 232)
Screenshot: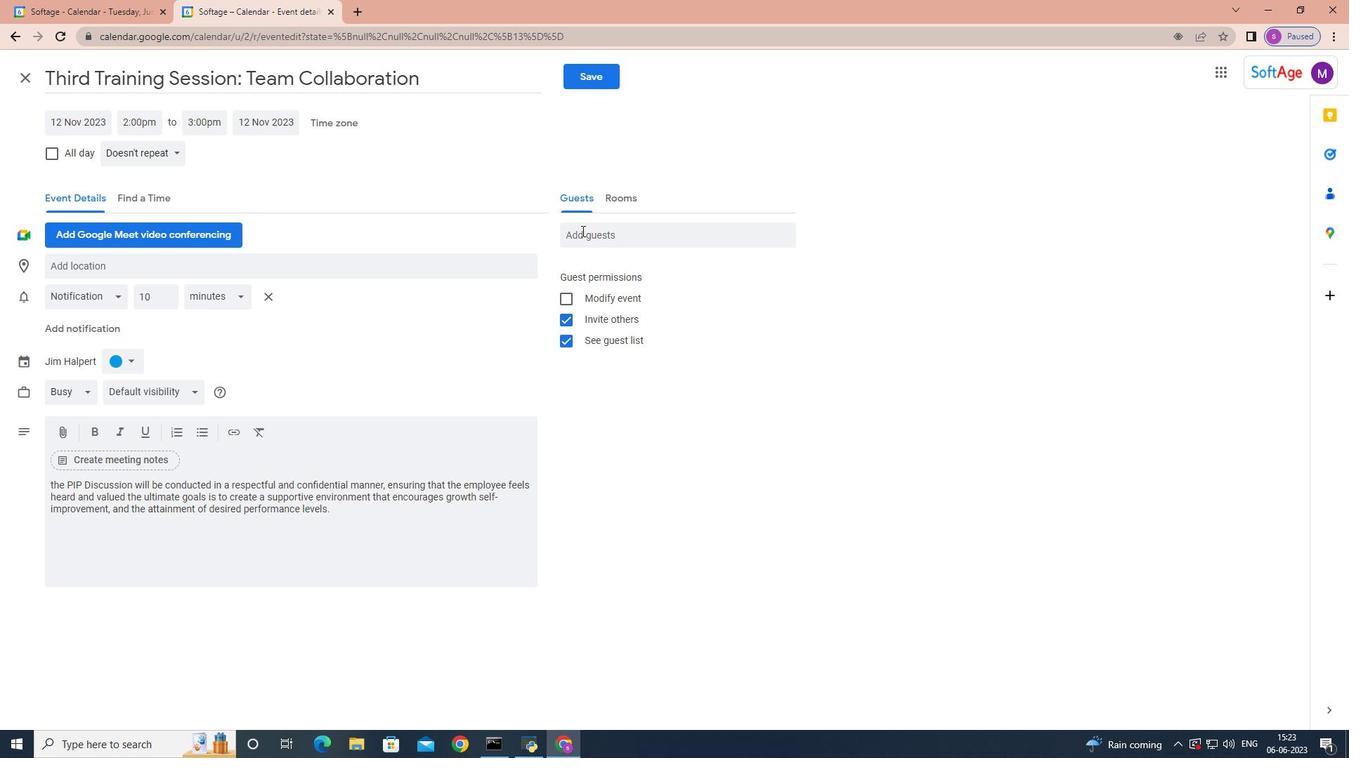 
Action: Mouse moved to (585, 215)
Screenshot: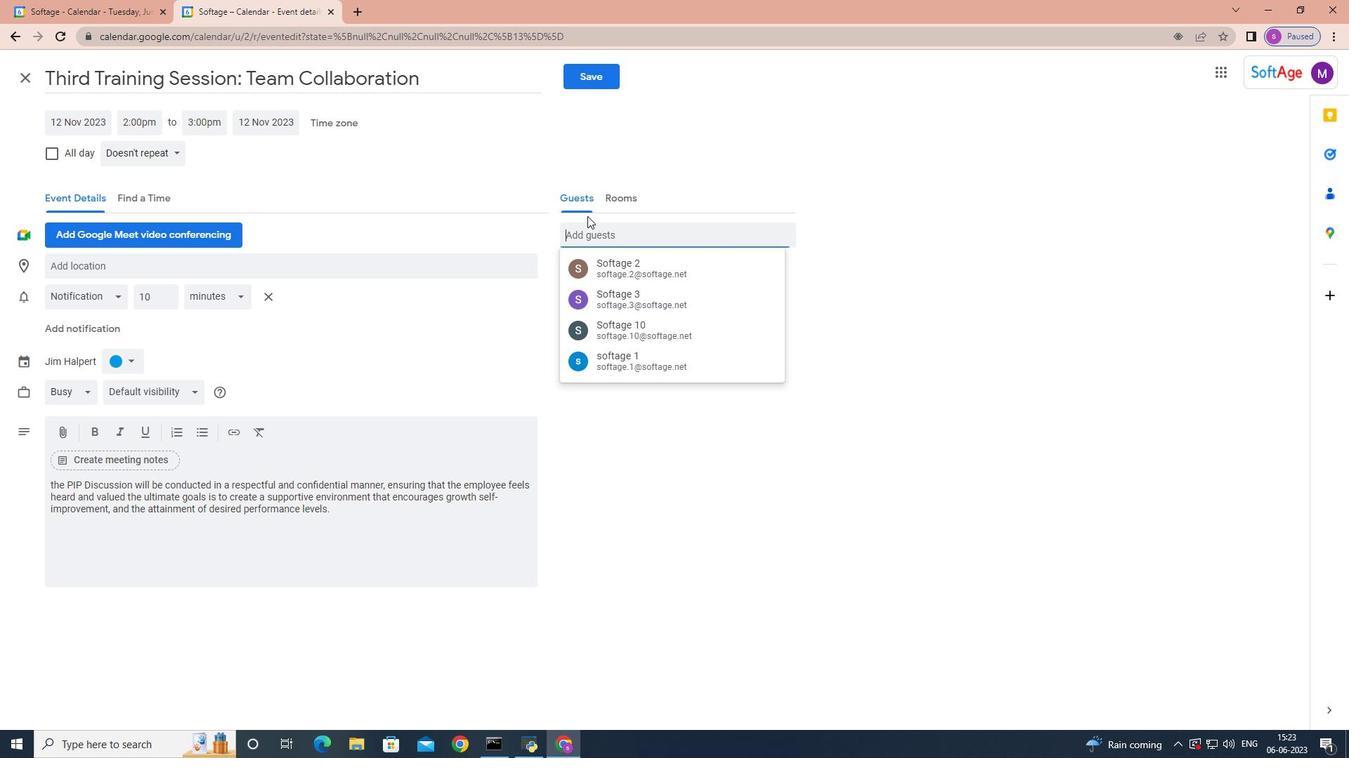 
Action: Key pressed softage.7
Screenshot: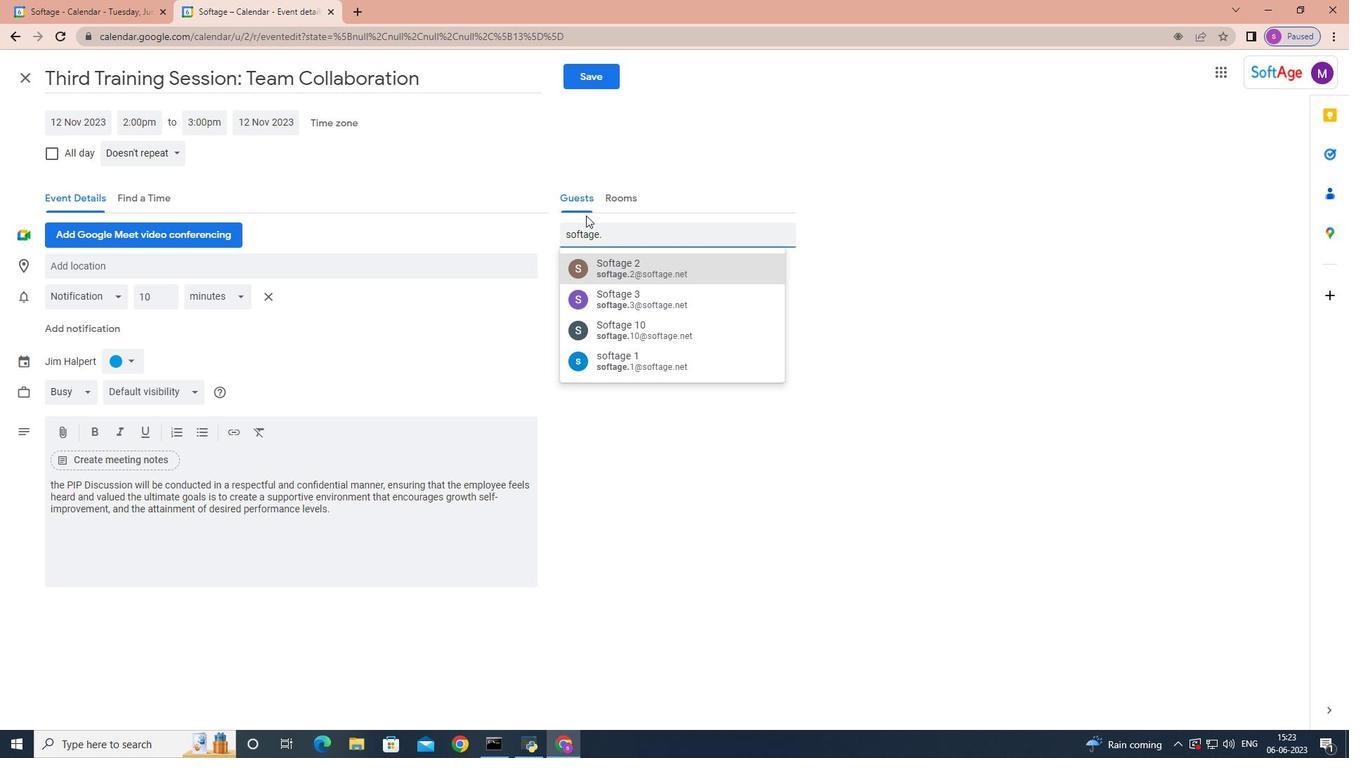 
Action: Mouse moved to (611, 259)
Screenshot: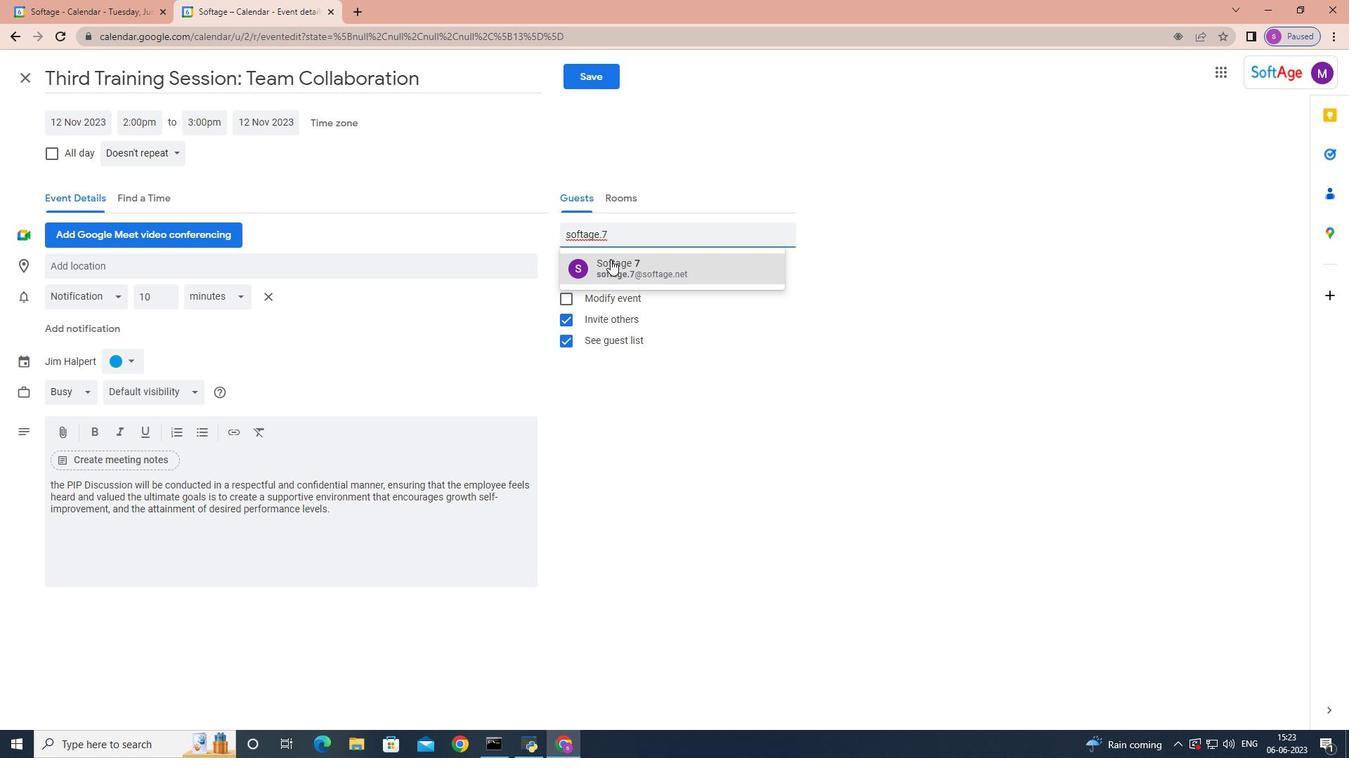 
Action: Mouse pressed left at (610, 259)
Screenshot: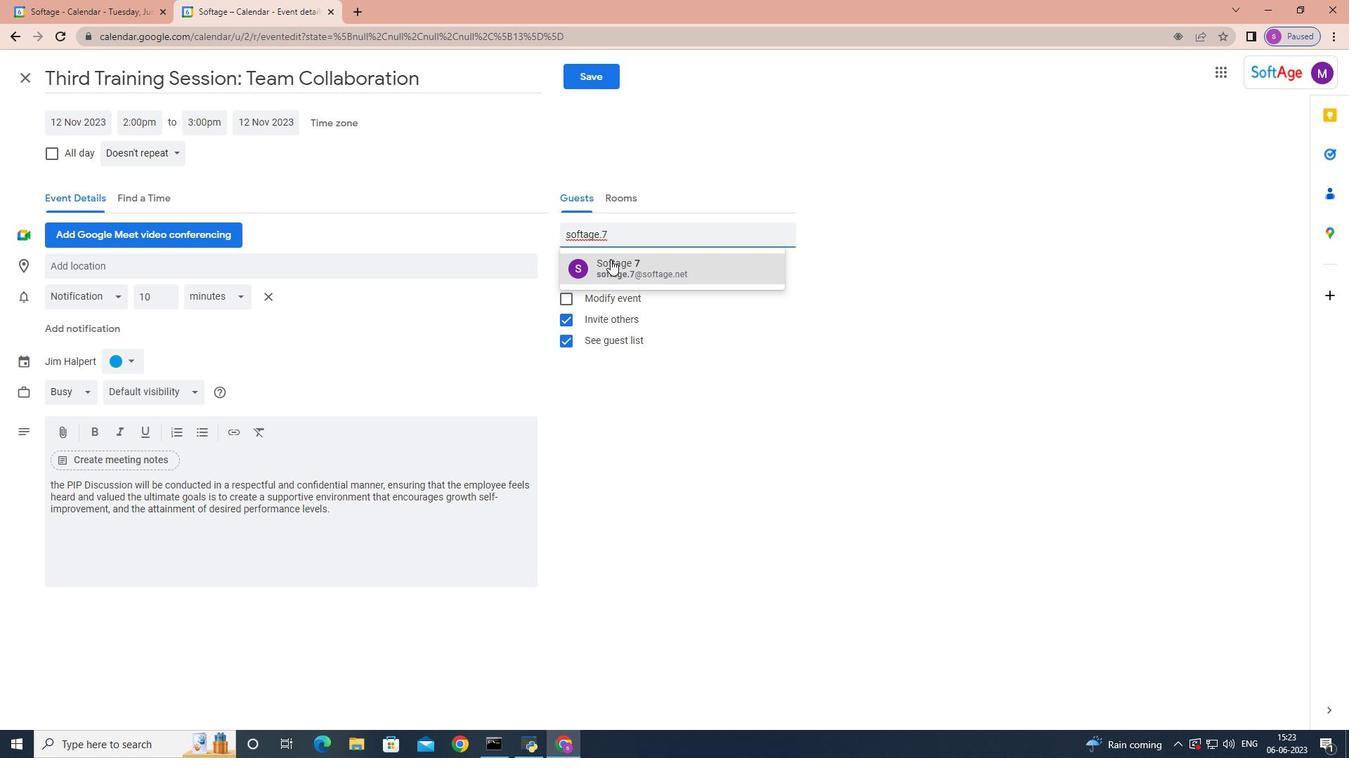 
Action: Mouse moved to (599, 238)
Screenshot: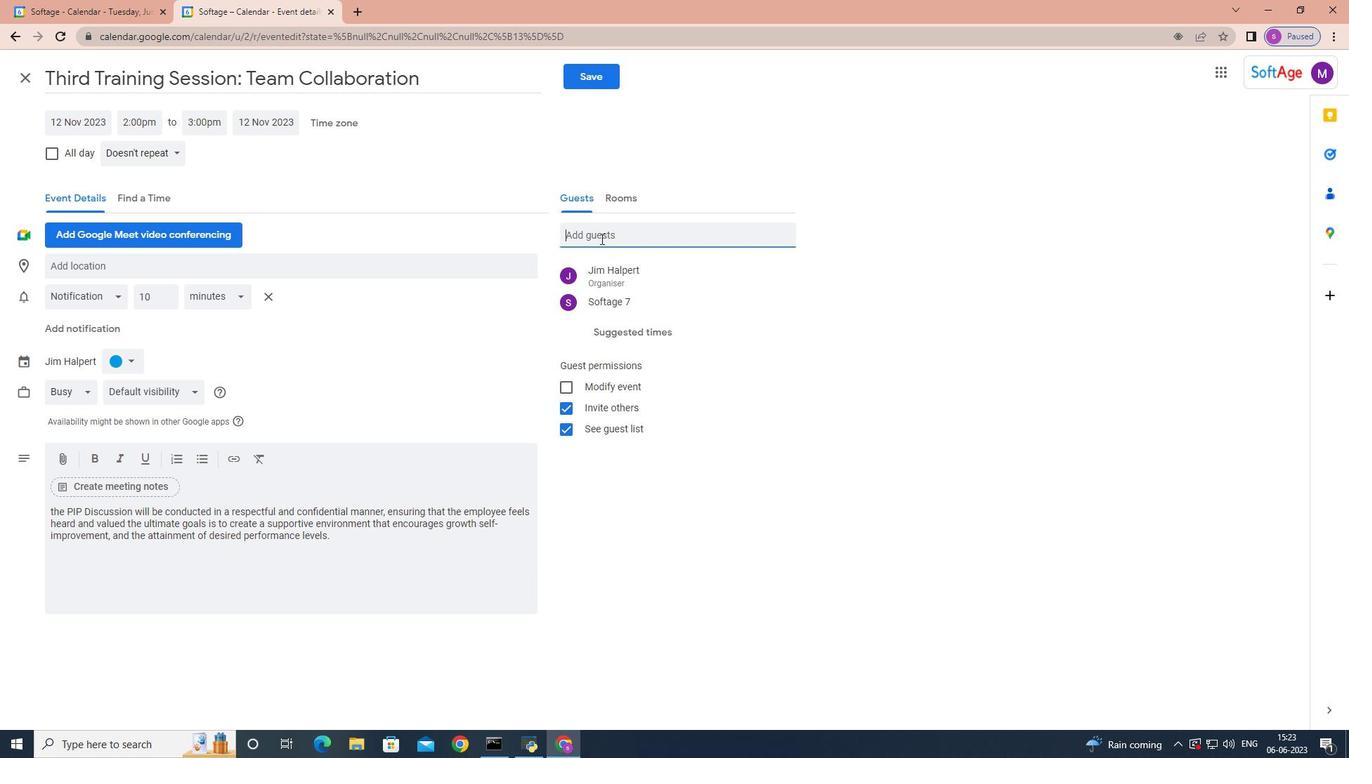 
Action: Key pressed softagwe.<Key.backspace><Key.backspace><Key.backspace>.8
Screenshot: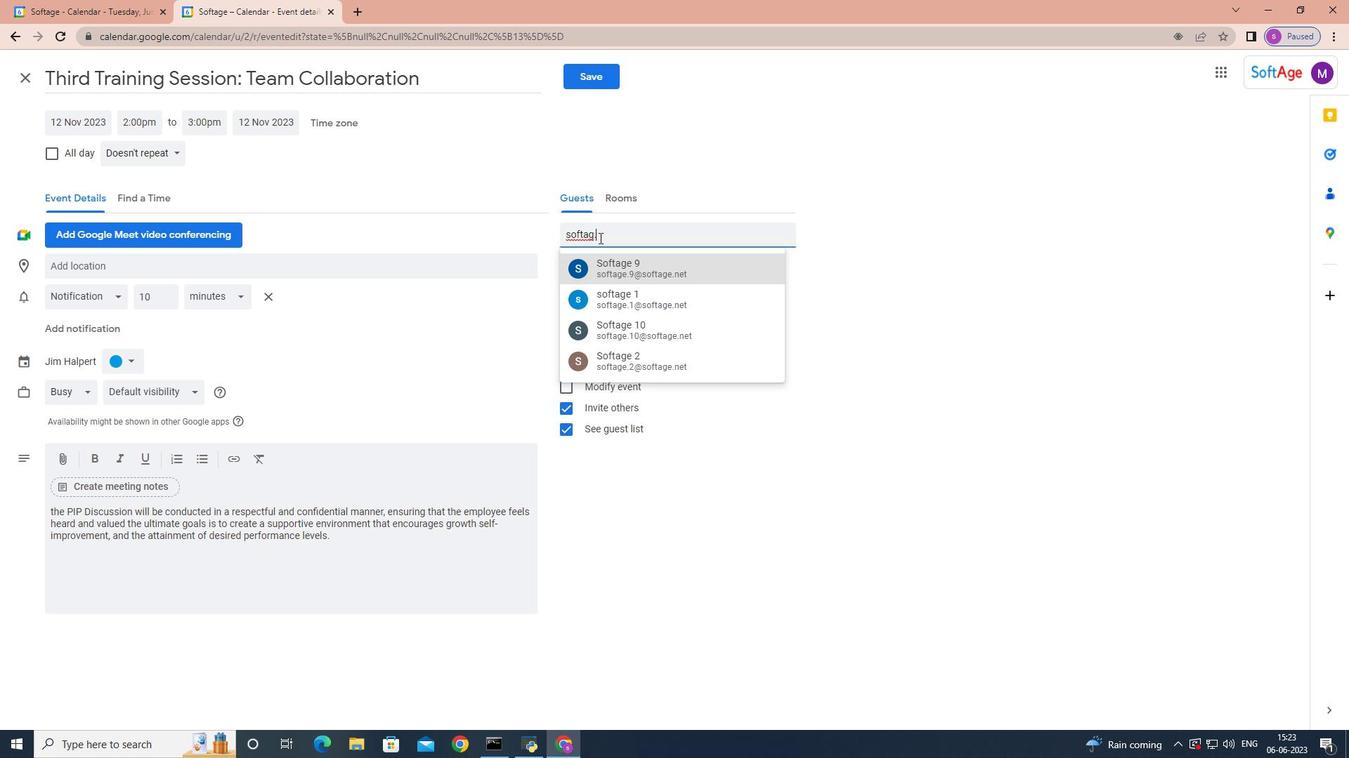 
Action: Mouse moved to (628, 264)
Screenshot: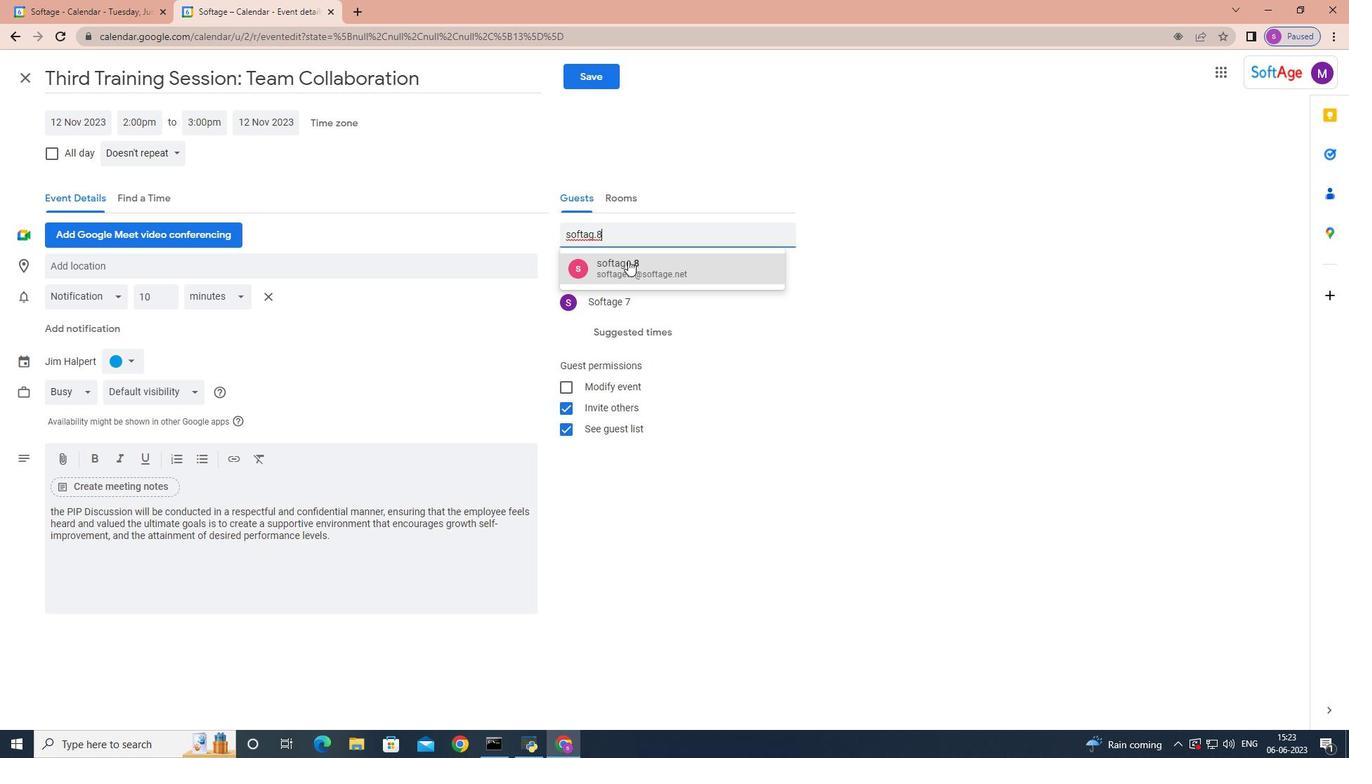 
Action: Mouse pressed left at (628, 264)
Screenshot: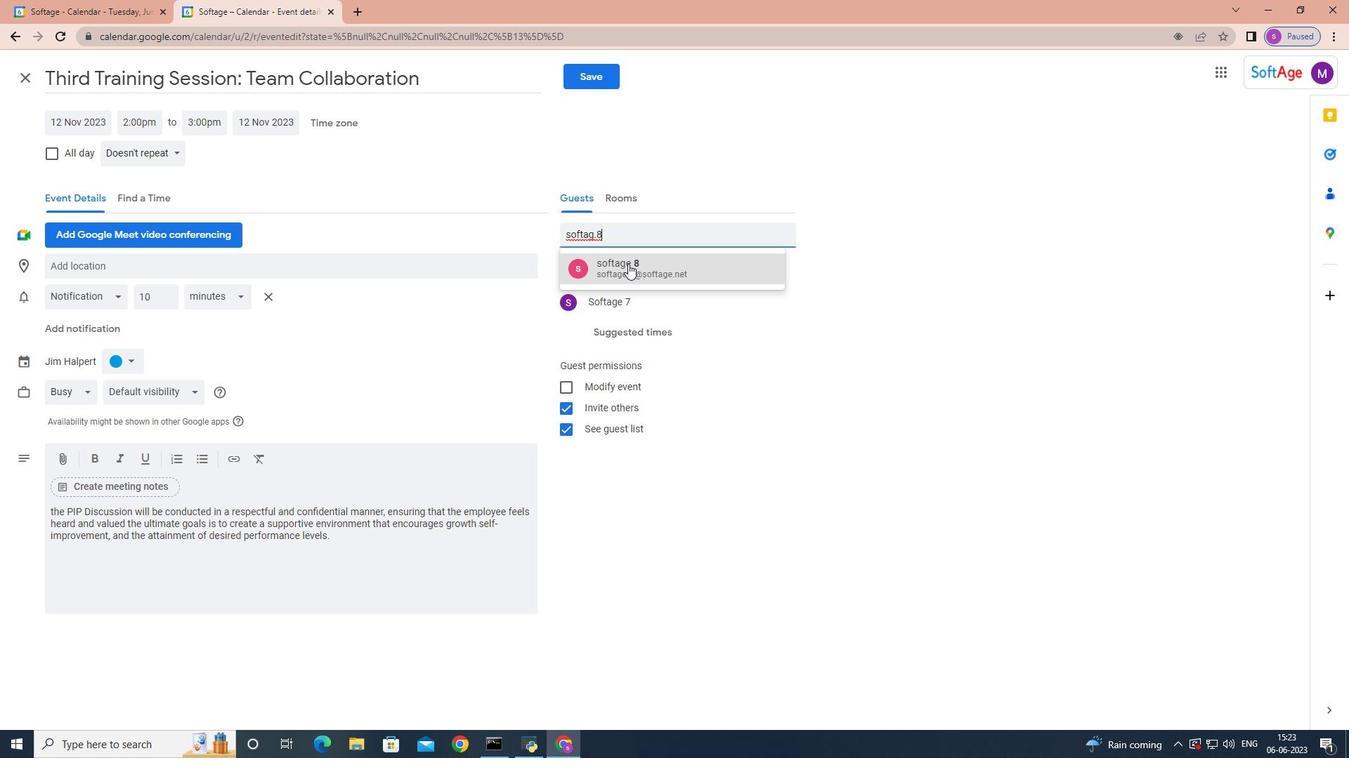 
Action: Mouse moved to (171, 149)
Screenshot: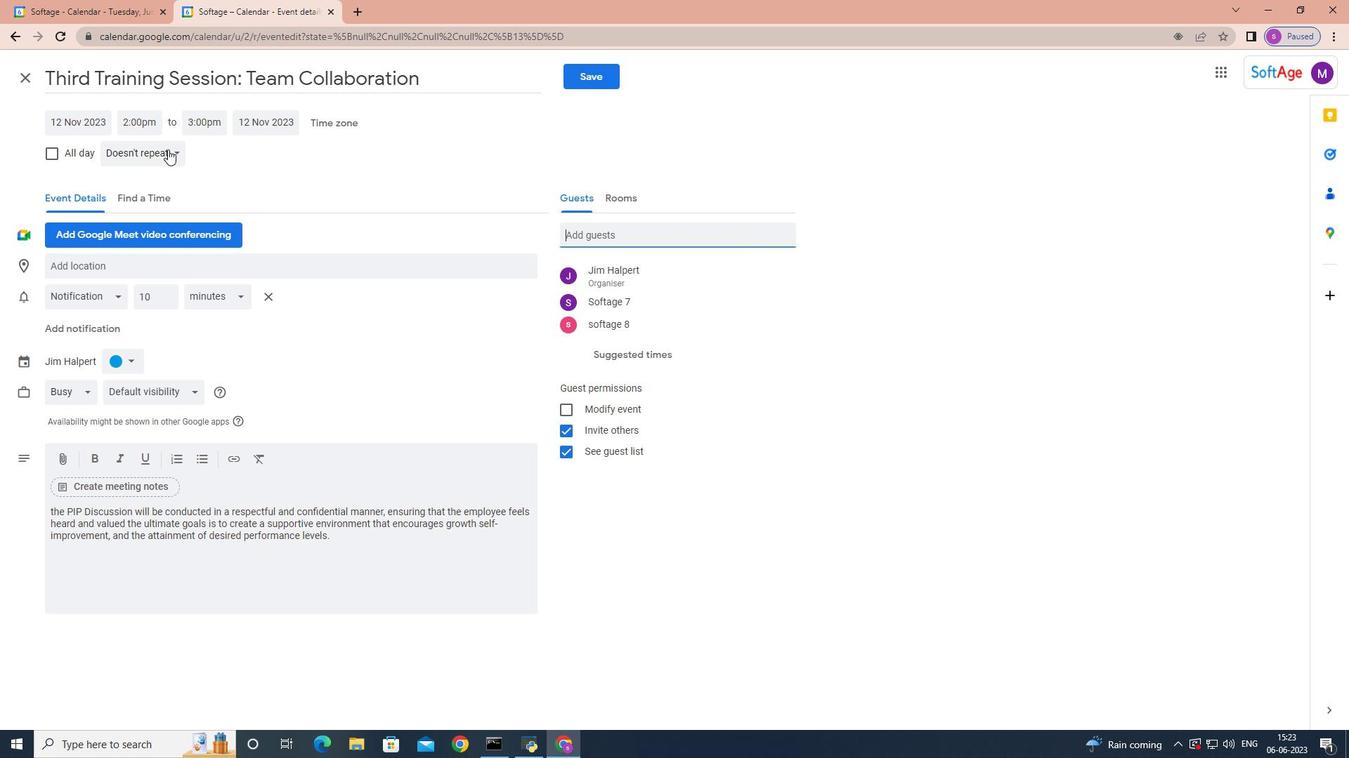 
Action: Mouse pressed left at (171, 149)
Screenshot: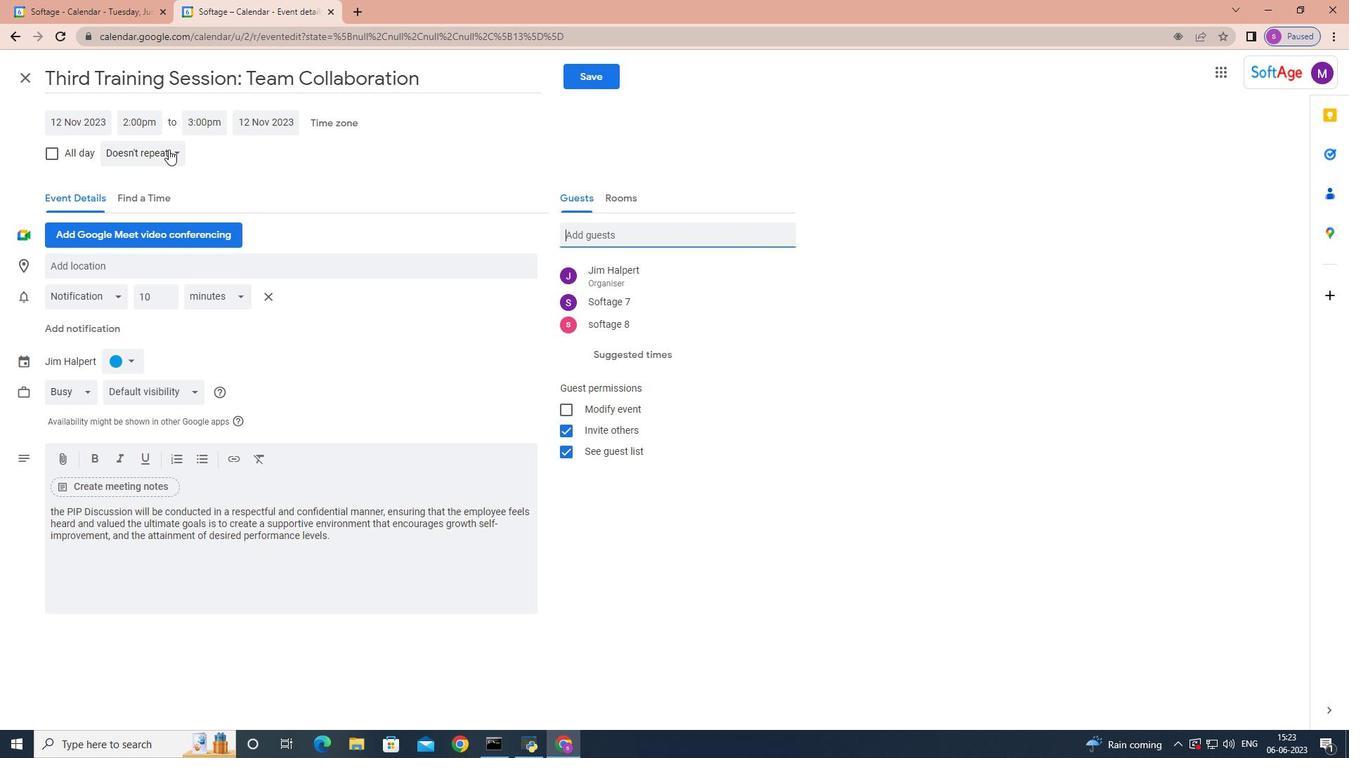 
Action: Mouse moved to (171, 203)
Screenshot: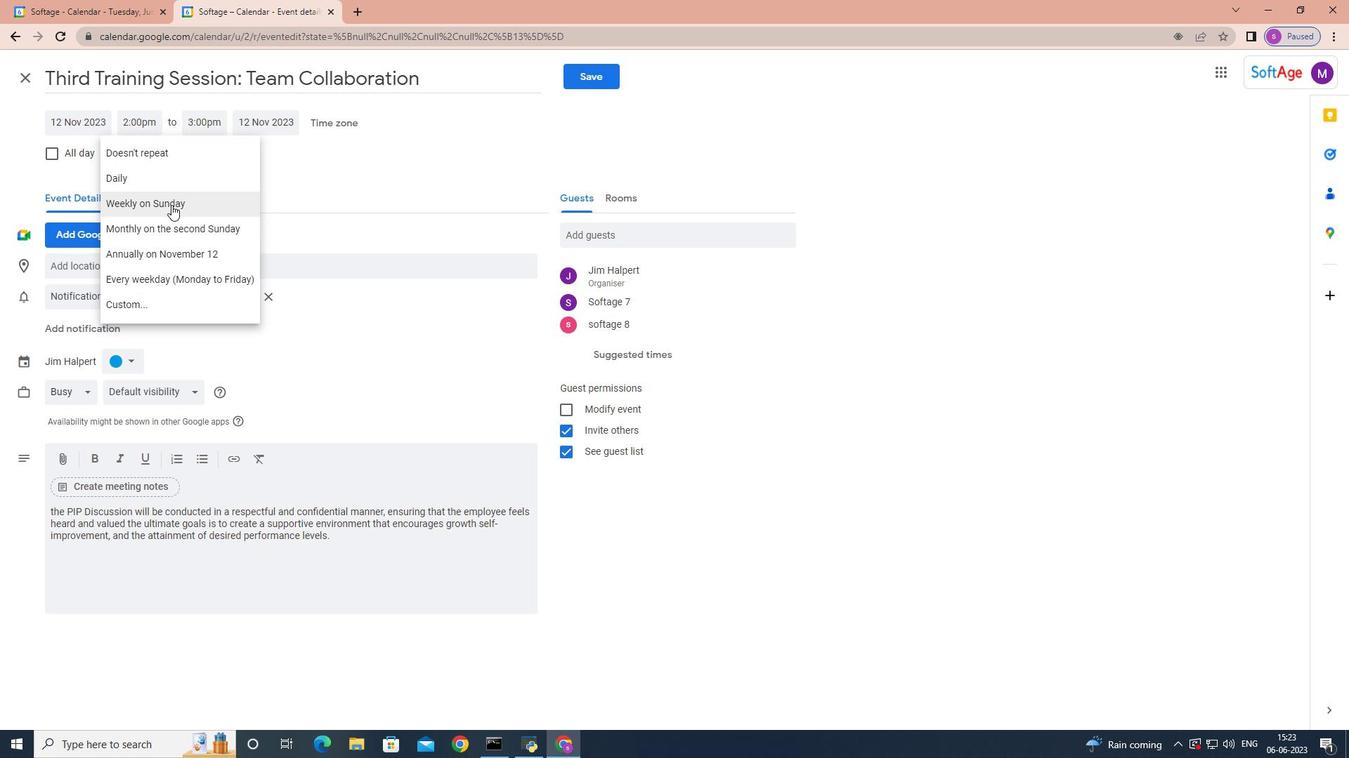 
Action: Mouse pressed left at (171, 203)
Screenshot: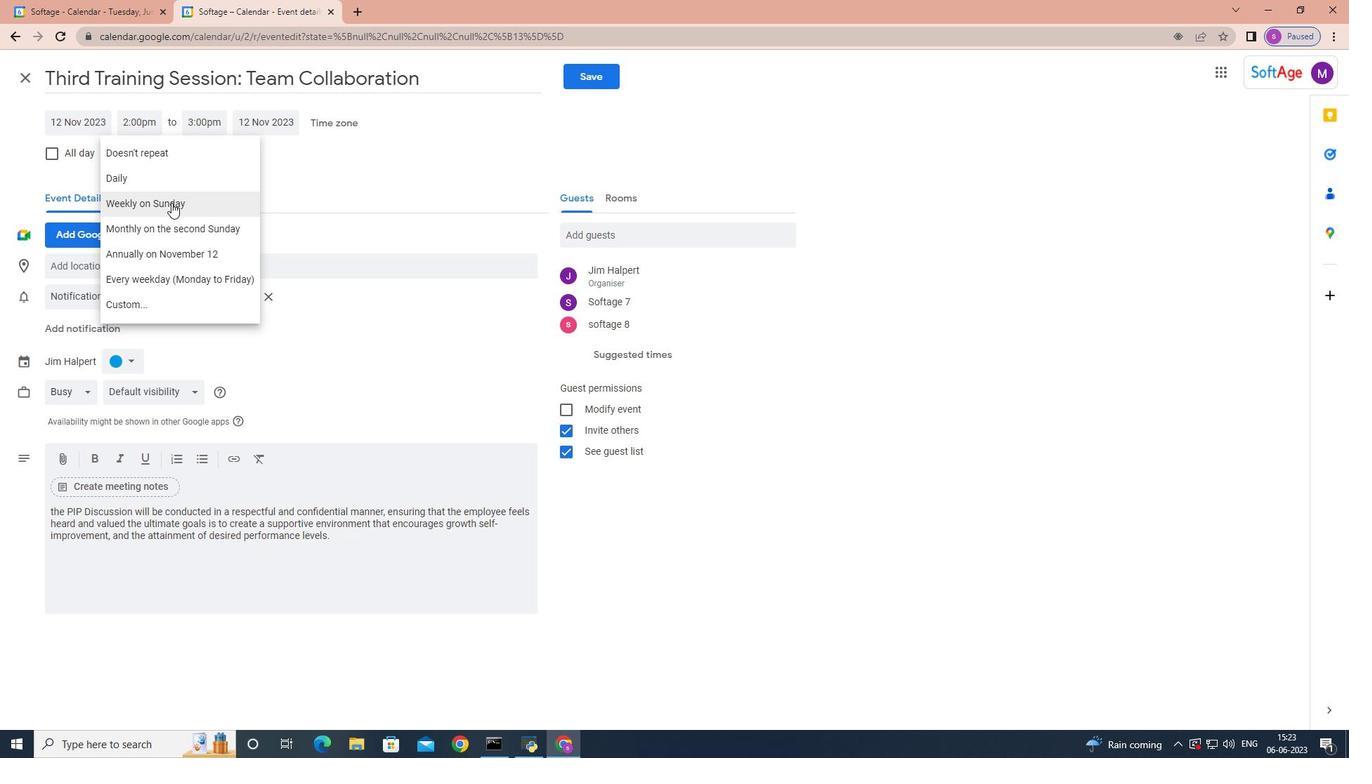 
Action: Mouse moved to (595, 74)
Screenshot: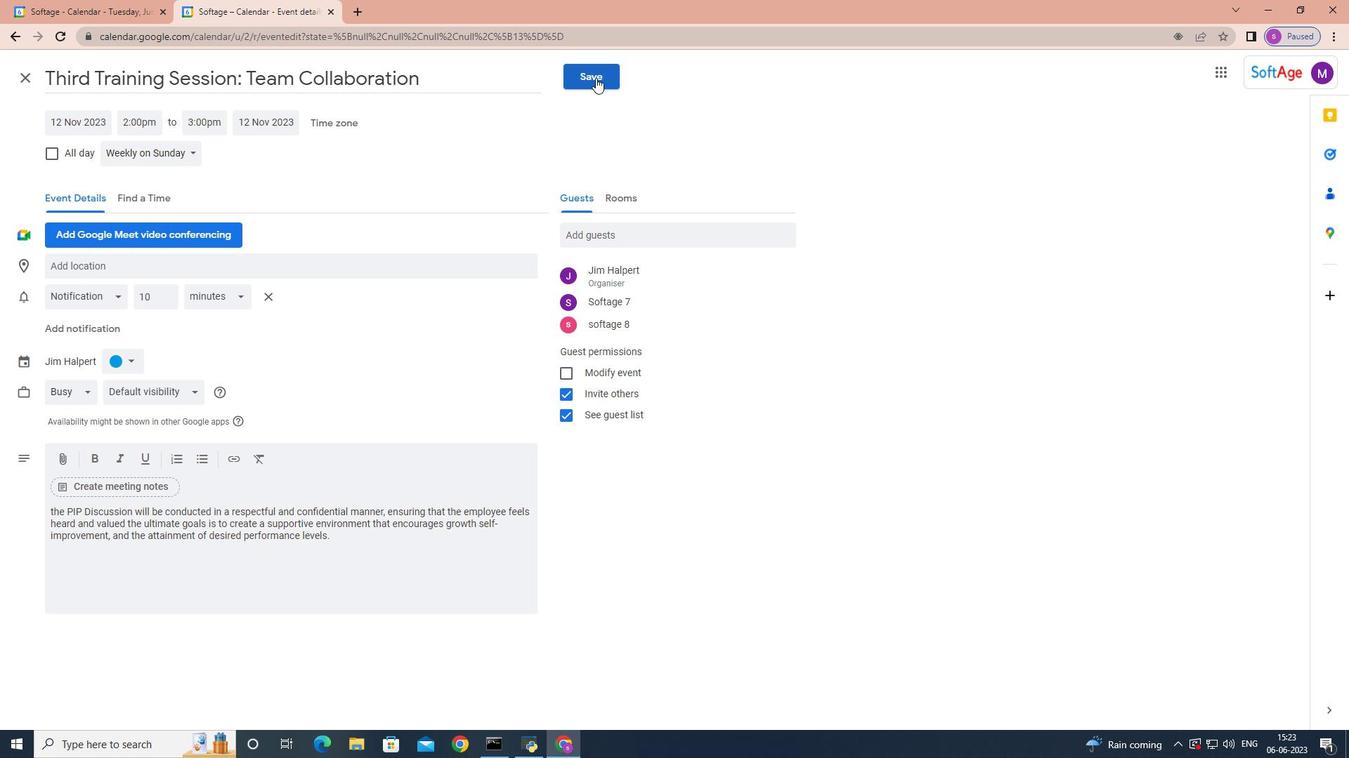 
Action: Mouse pressed left at (595, 74)
Screenshot: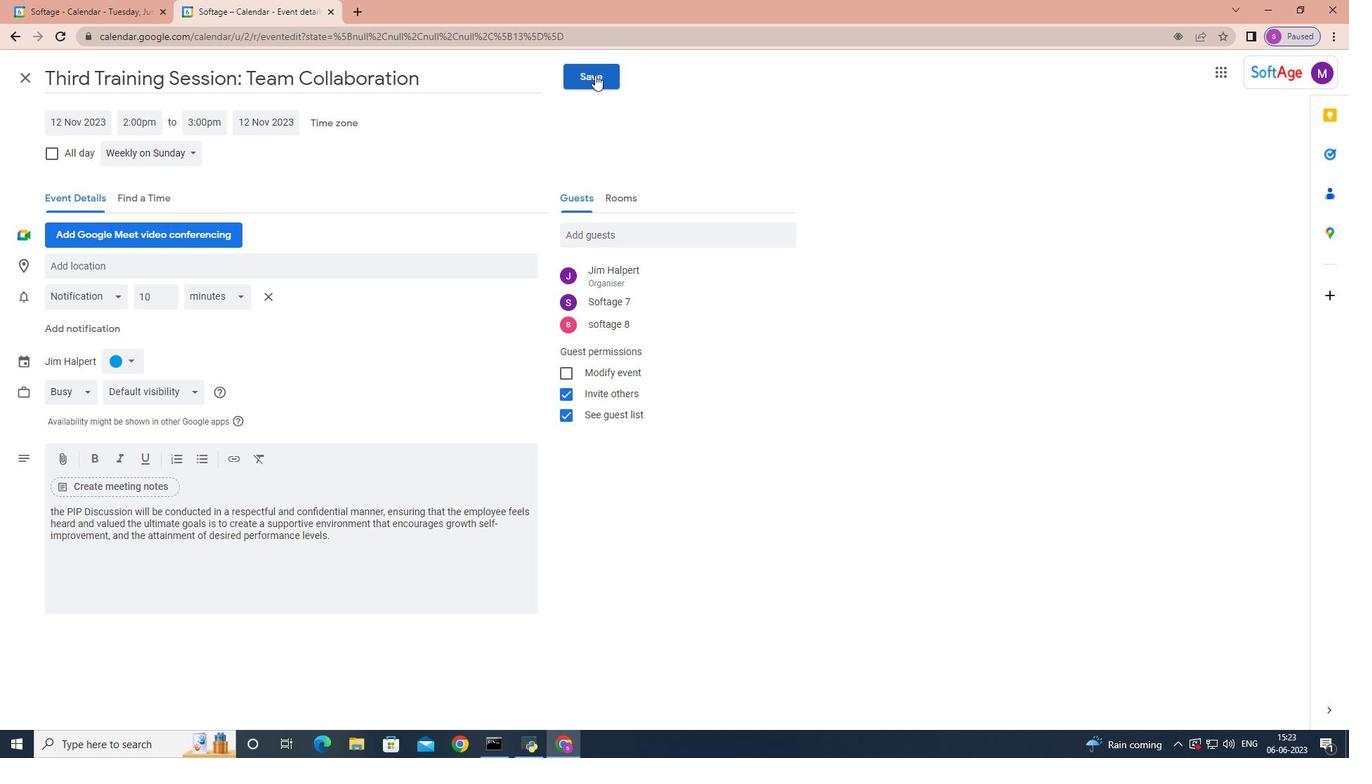 
Action: Mouse moved to (805, 419)
Screenshot: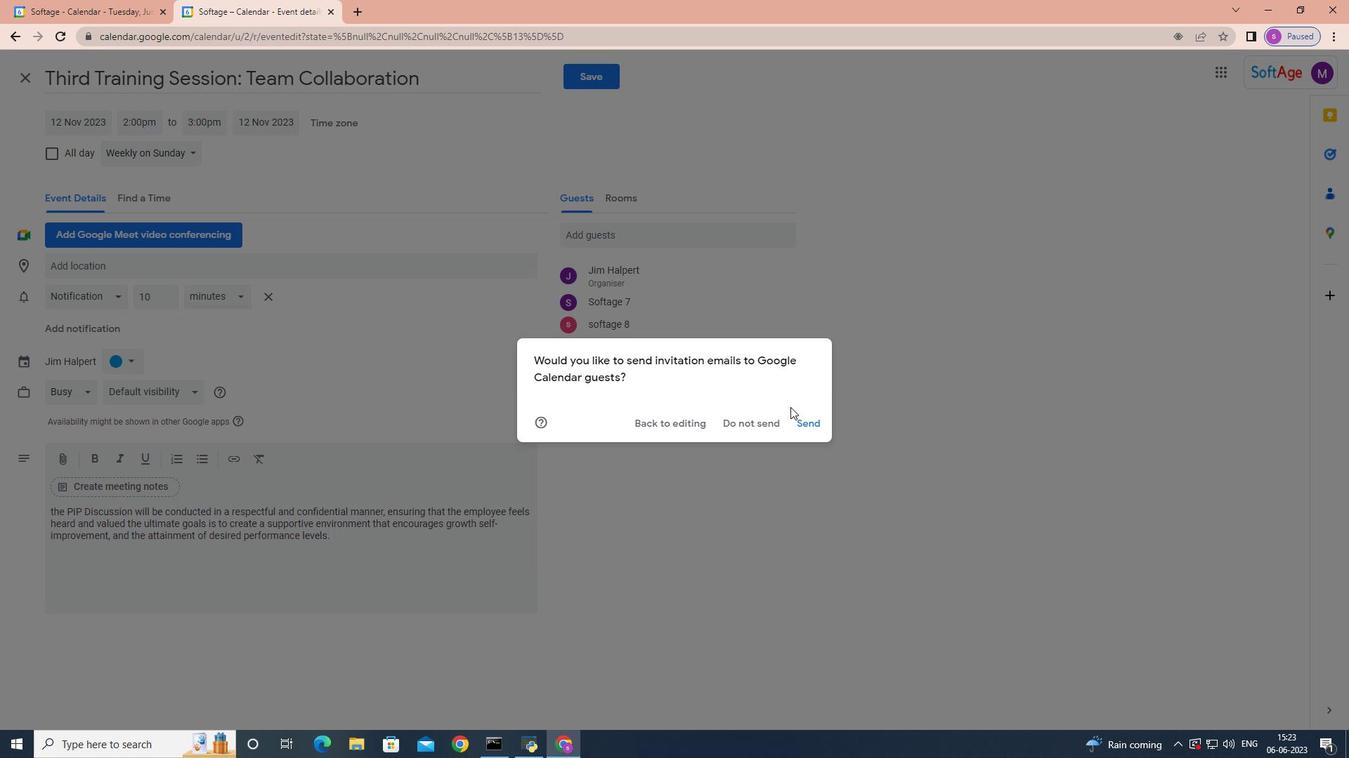 
Action: Mouse pressed left at (805, 419)
Screenshot: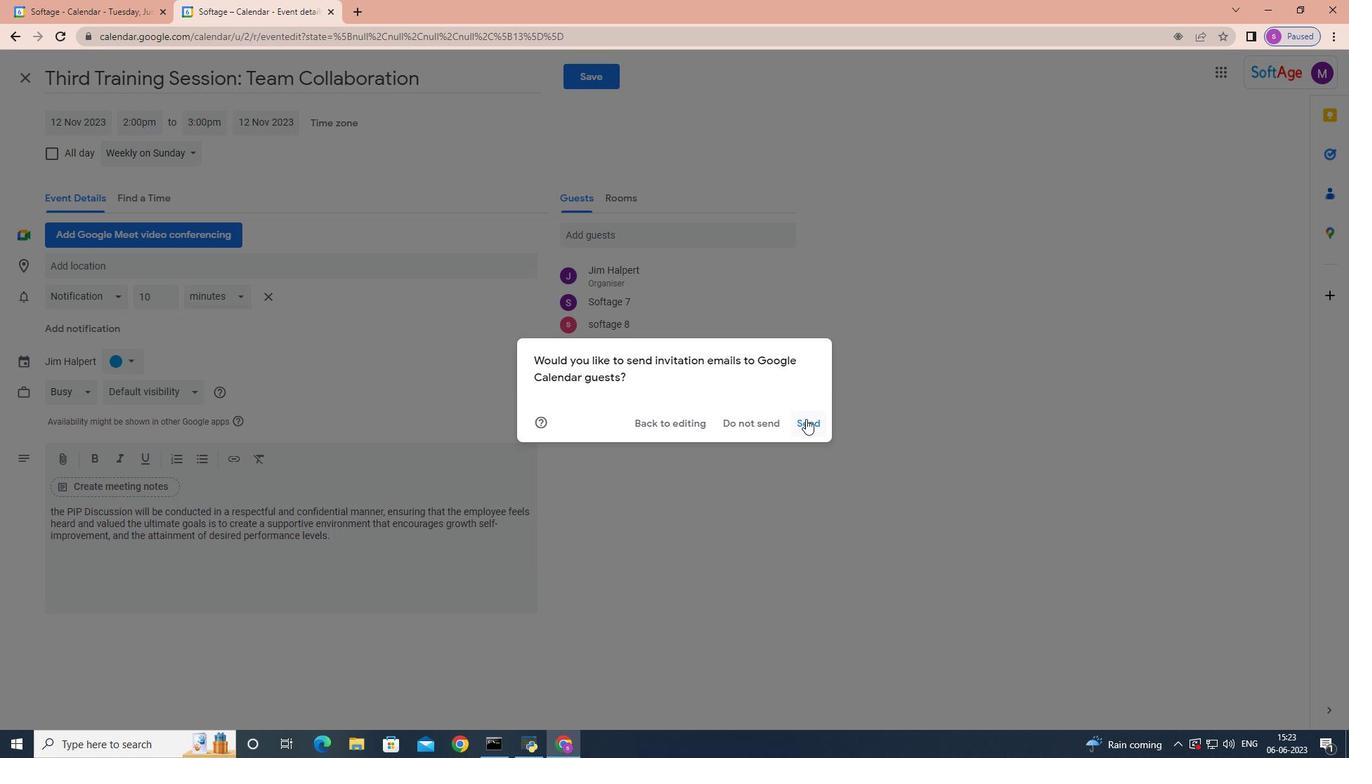 
